 Task: Create a section Gravity Assist and in the section, add a milestone Change Management Implementation in the project BeyondPlan
Action: Mouse moved to (1080, 464)
Screenshot: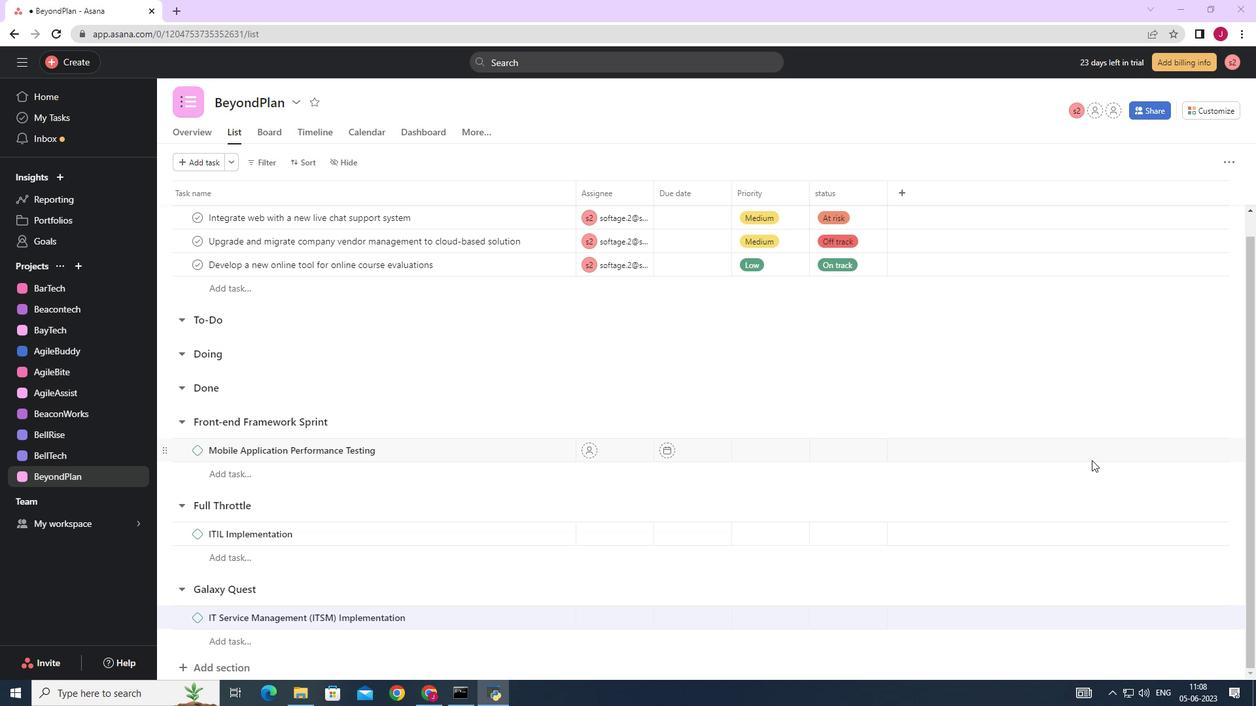 
Action: Mouse scrolled (1080, 464) with delta (0, 0)
Screenshot: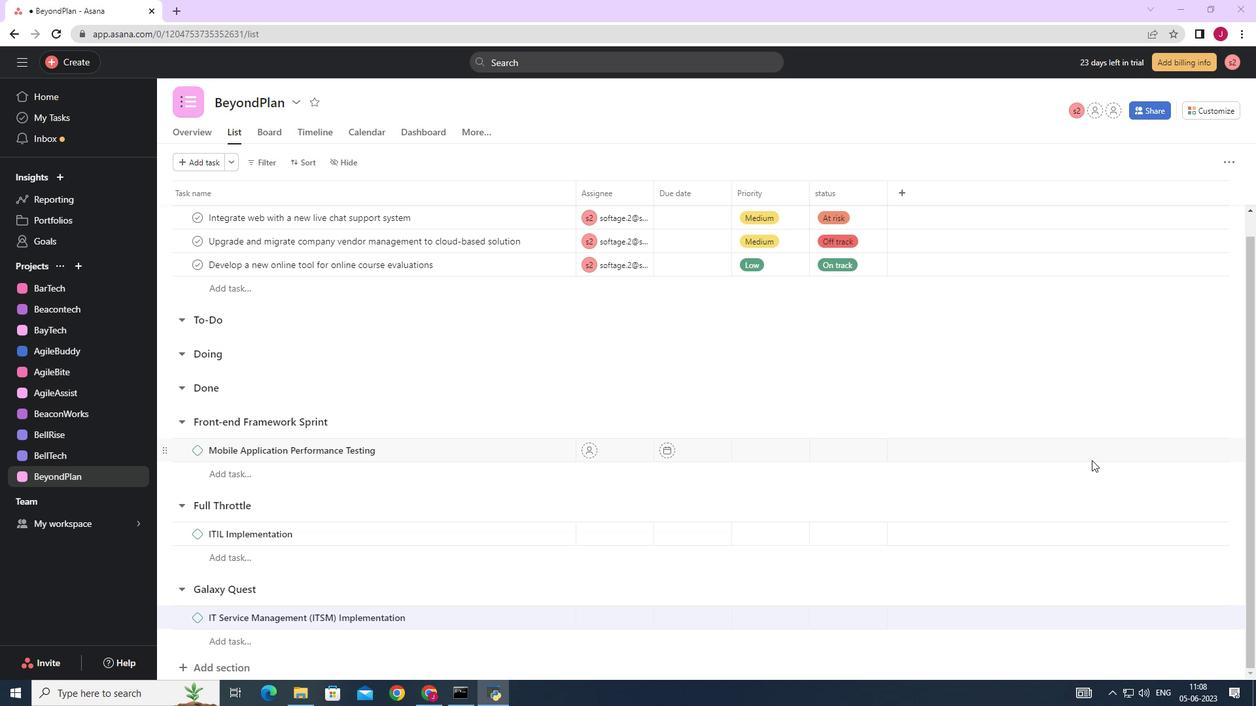 
Action: Mouse moved to (1078, 466)
Screenshot: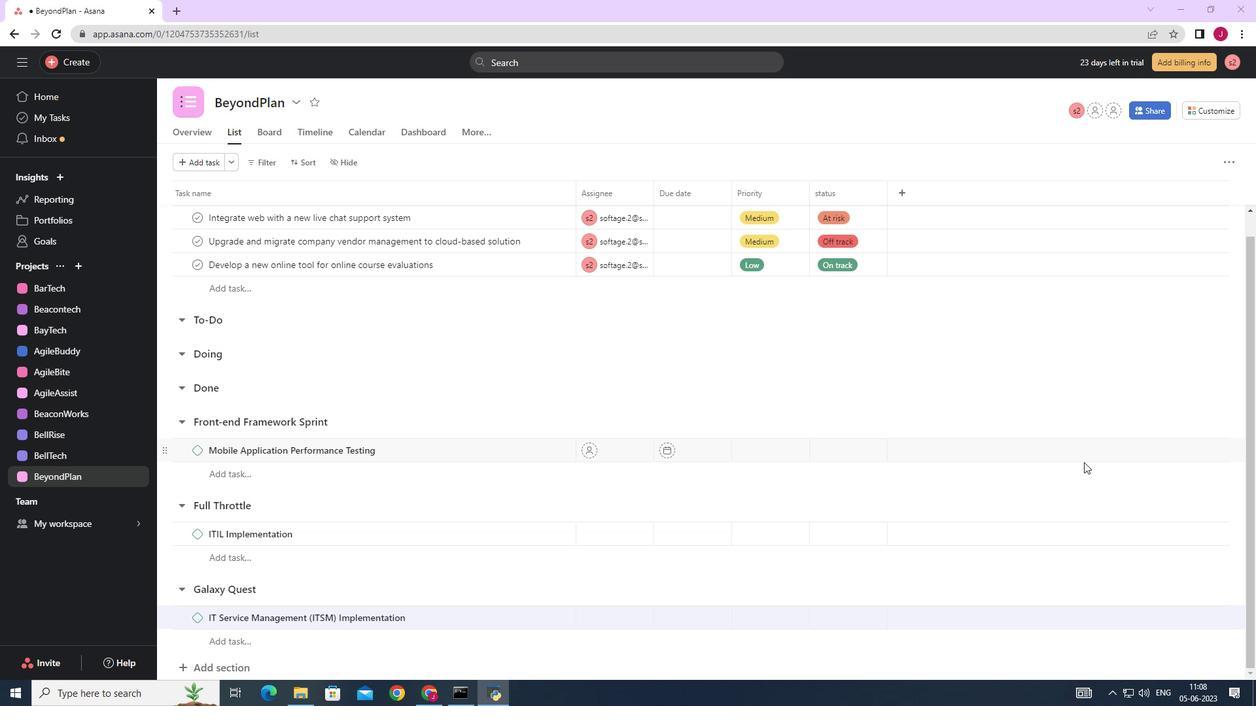 
Action: Mouse scrolled (1078, 466) with delta (0, 0)
Screenshot: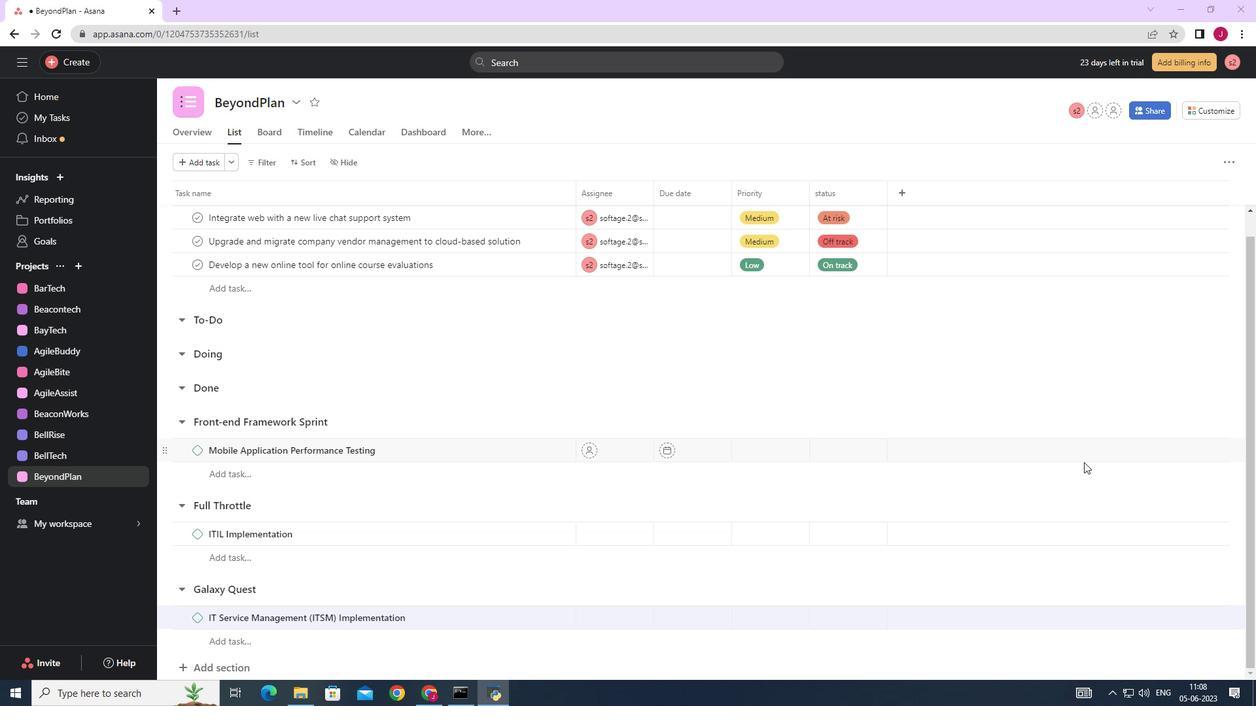 
Action: Mouse moved to (1077, 466)
Screenshot: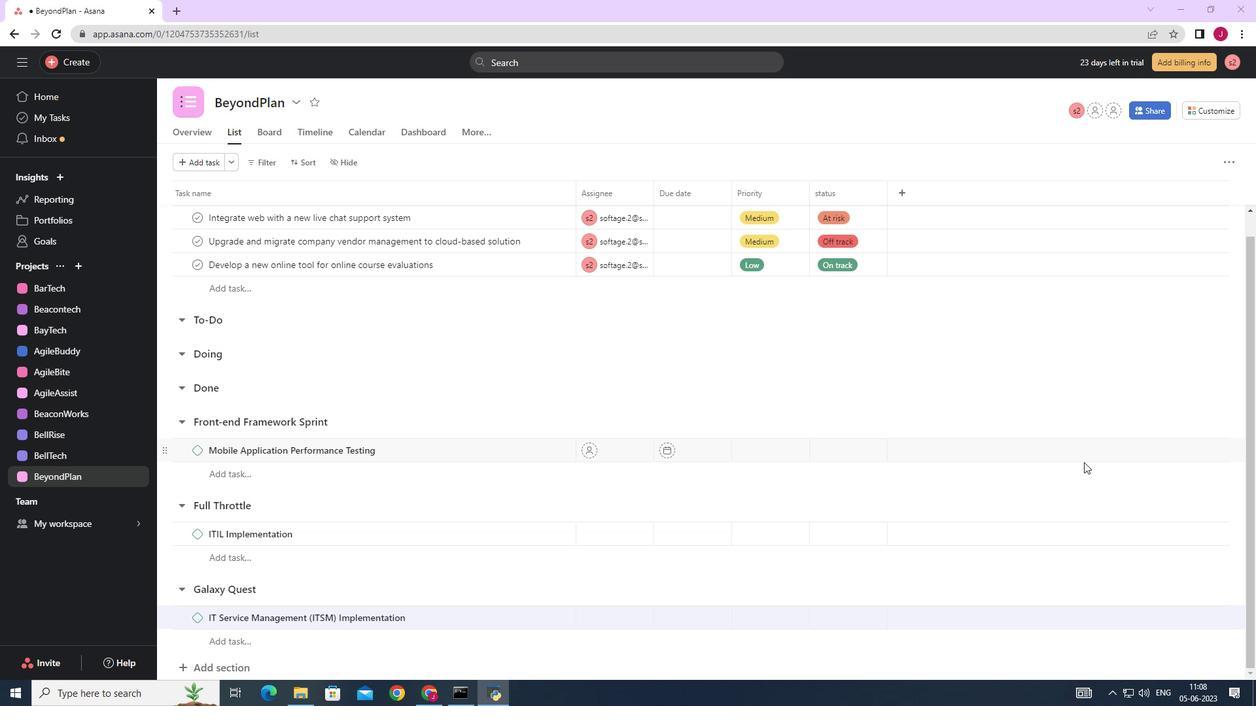 
Action: Mouse scrolled (1077, 466) with delta (0, 0)
Screenshot: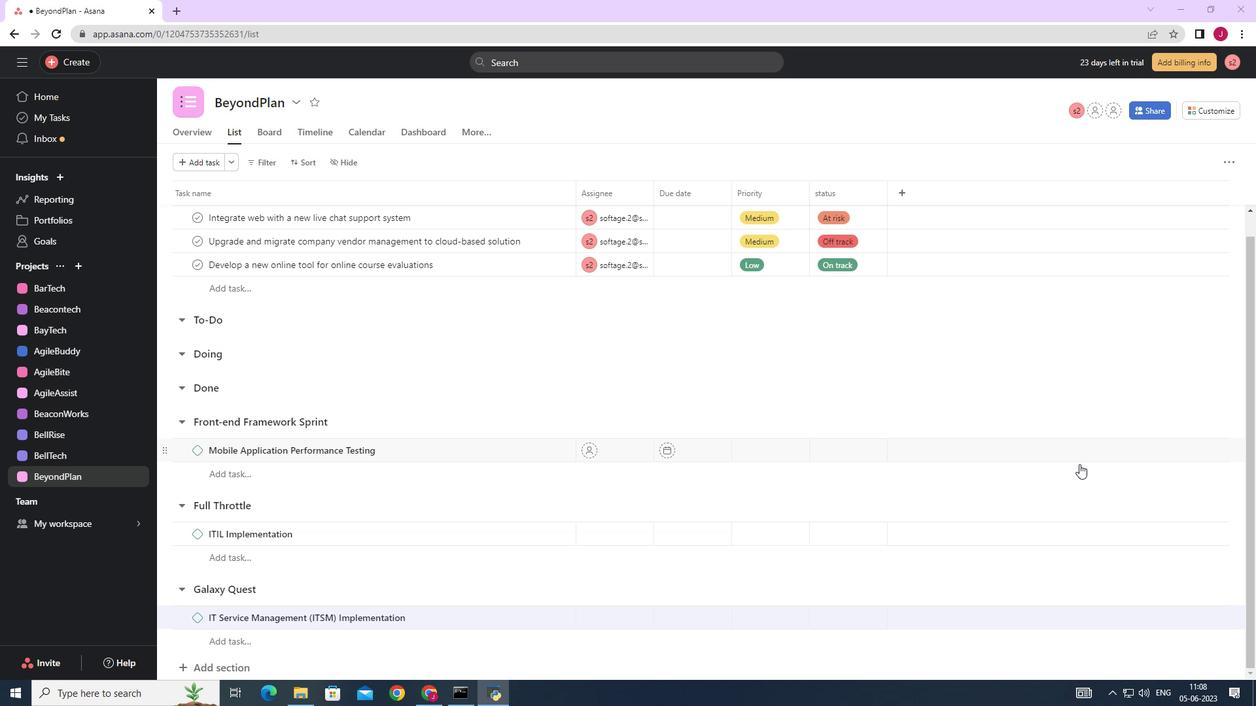 
Action: Mouse moved to (1076, 467)
Screenshot: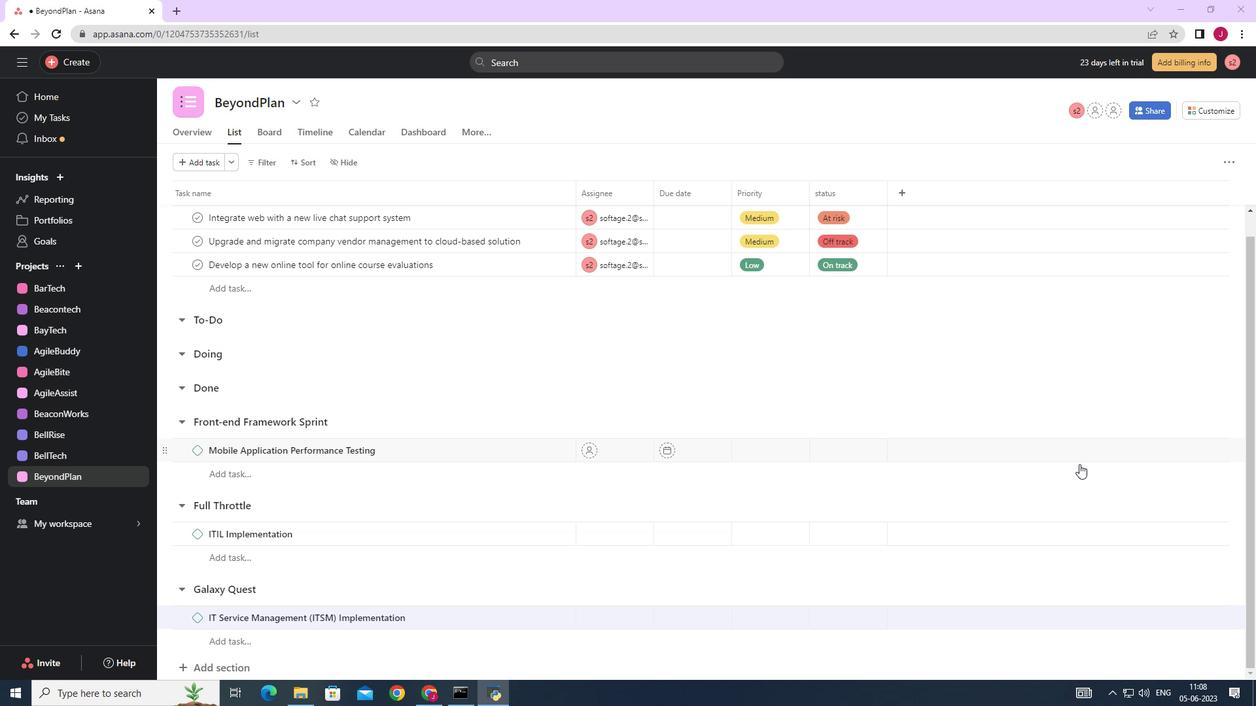 
Action: Mouse scrolled (1076, 466) with delta (0, 0)
Screenshot: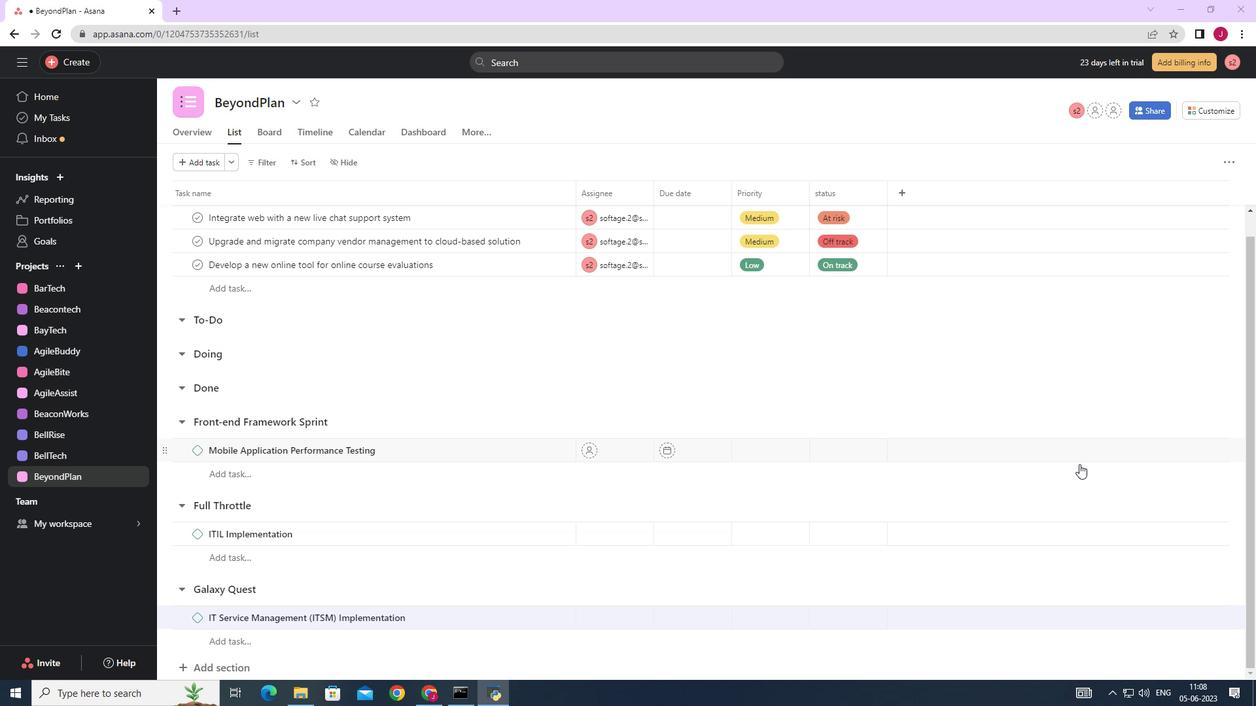 
Action: Mouse moved to (1074, 469)
Screenshot: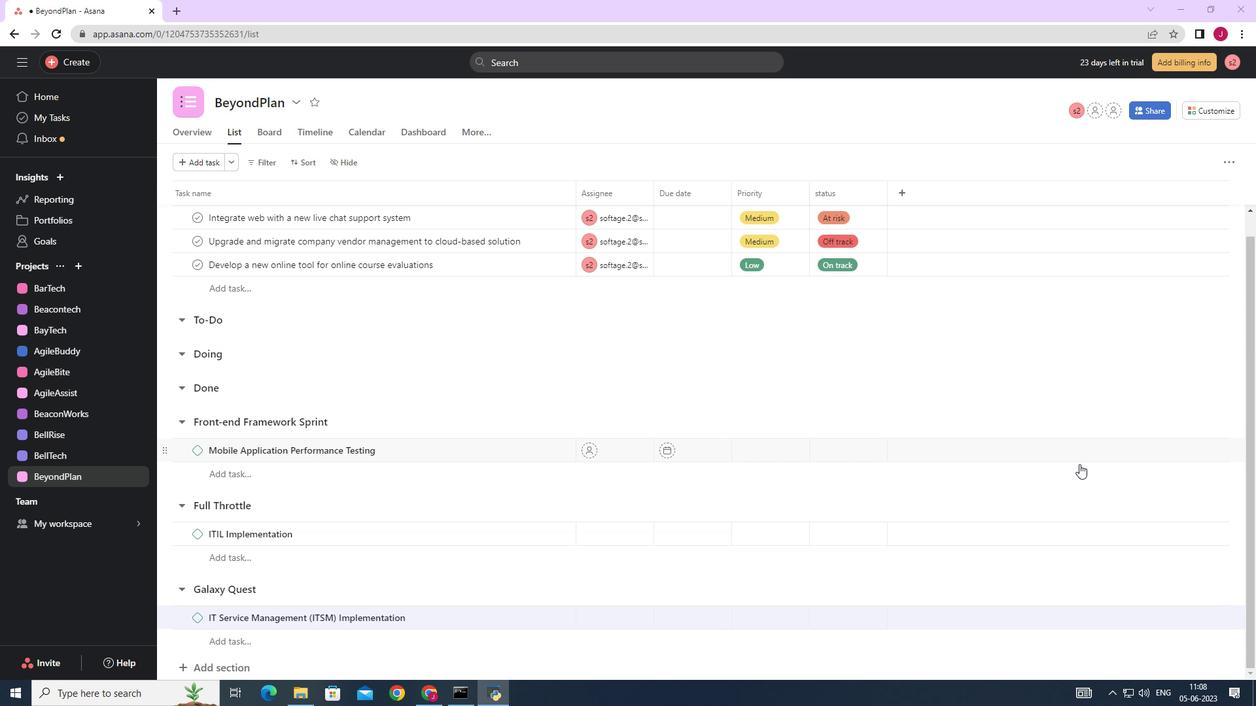 
Action: Mouse scrolled (1074, 469) with delta (0, 0)
Screenshot: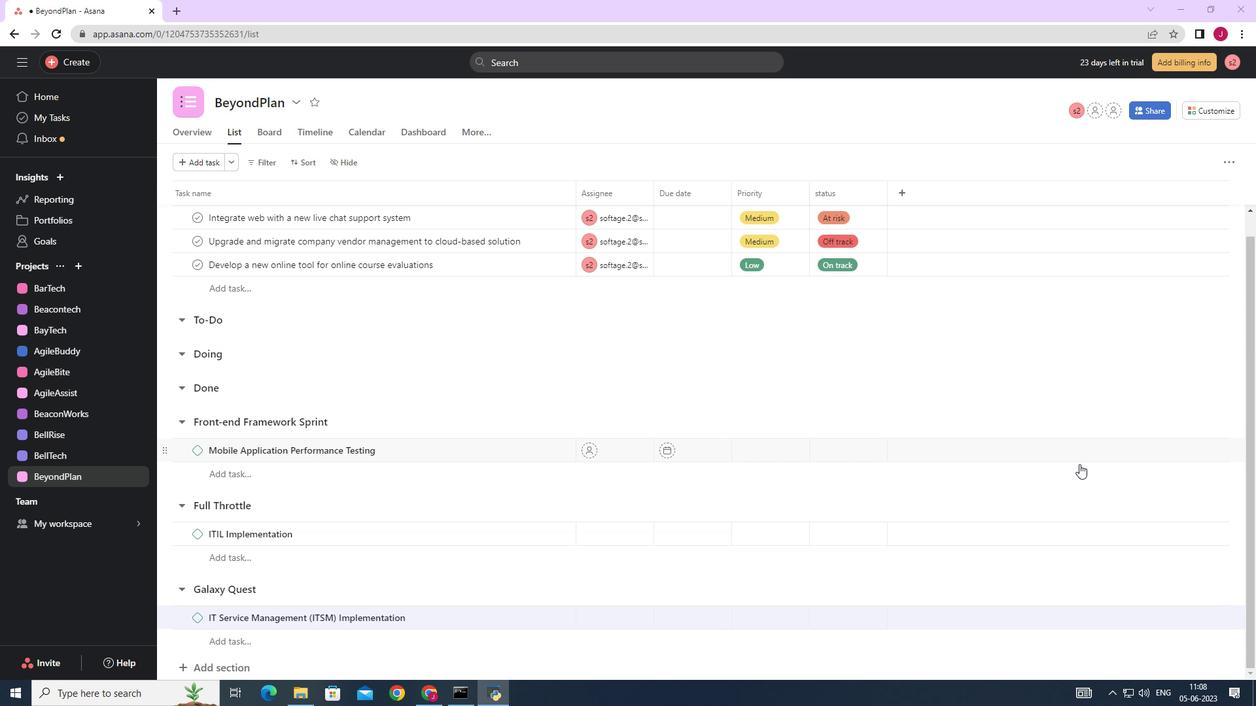 
Action: Mouse moved to (1067, 477)
Screenshot: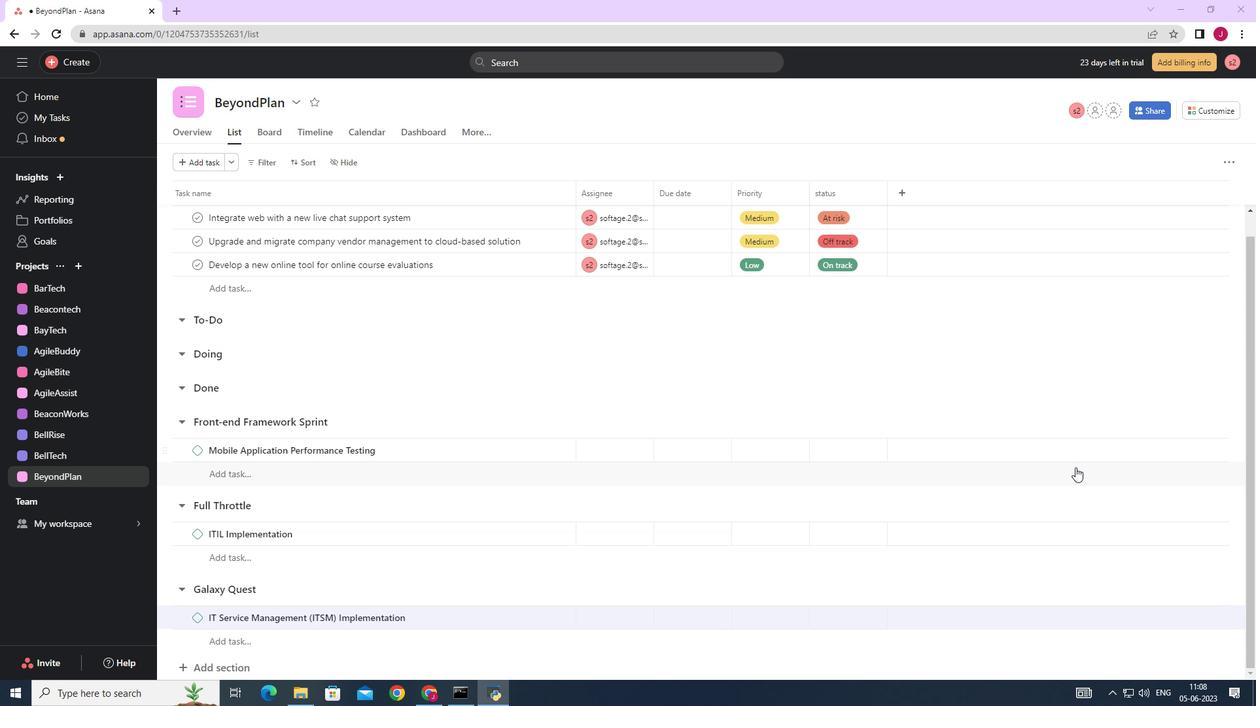 
Action: Mouse scrolled (1067, 476) with delta (0, 0)
Screenshot: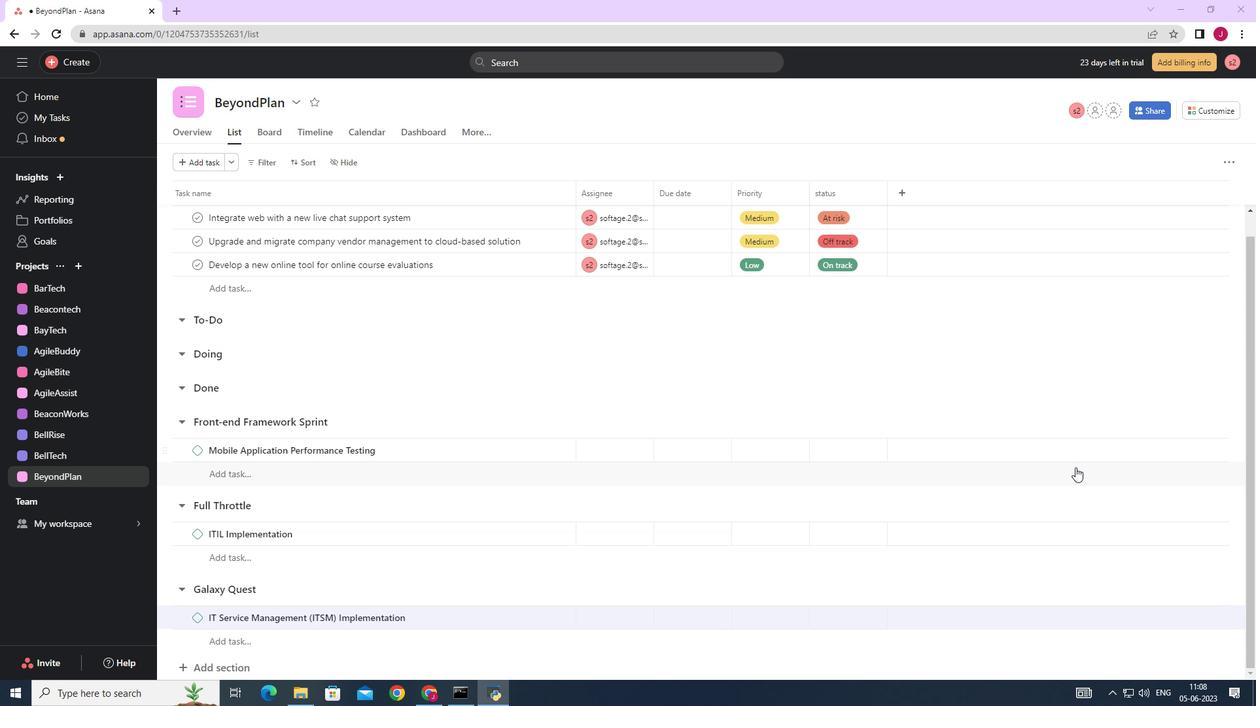 
Action: Mouse moved to (237, 667)
Screenshot: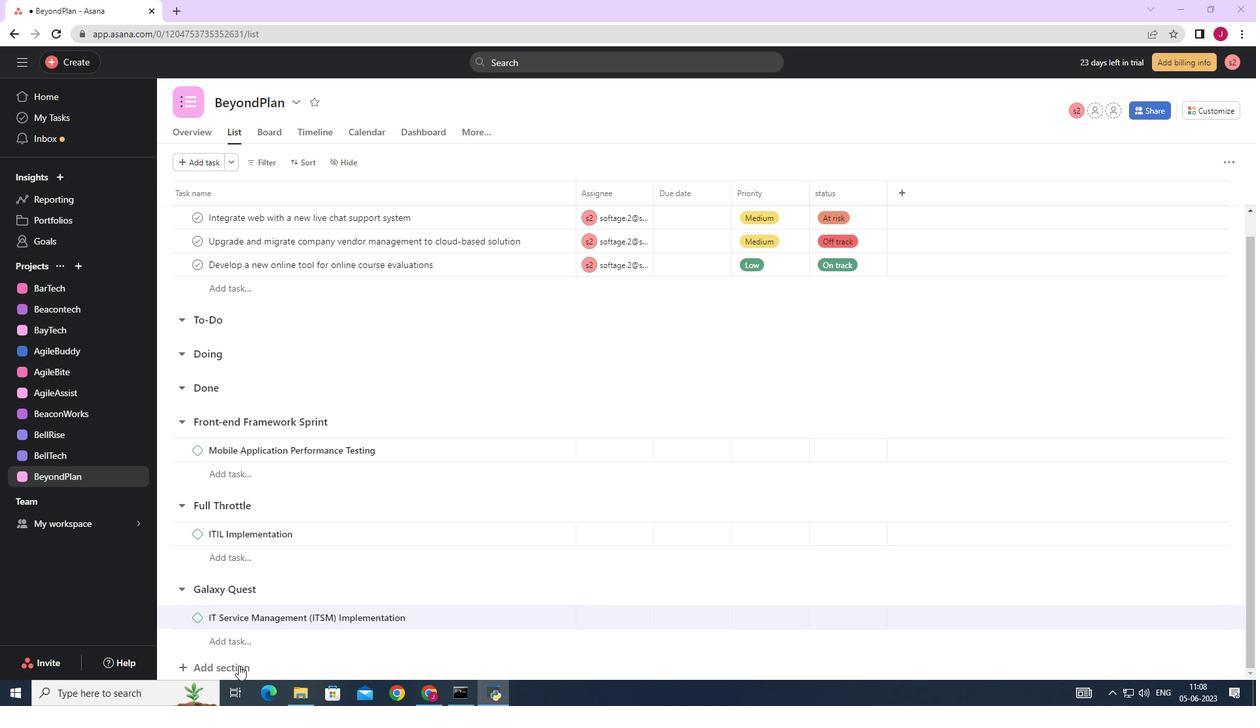 
Action: Mouse pressed left at (237, 667)
Screenshot: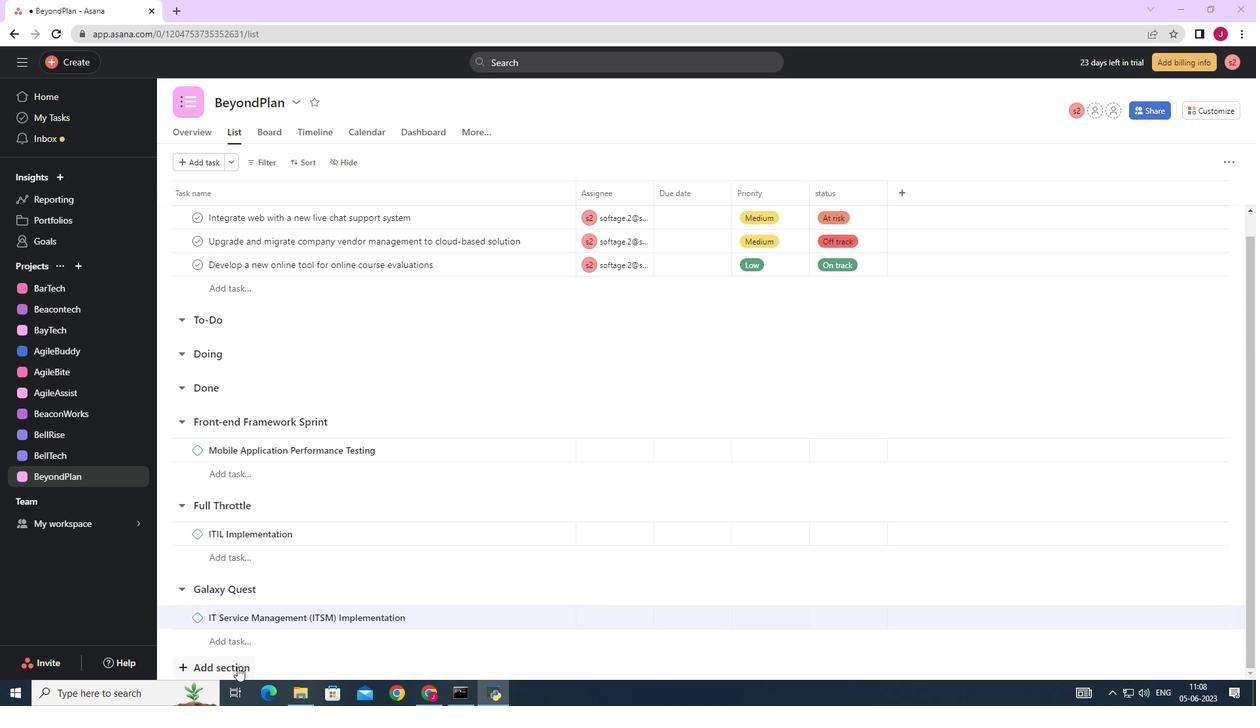 
Action: Mouse moved to (269, 643)
Screenshot: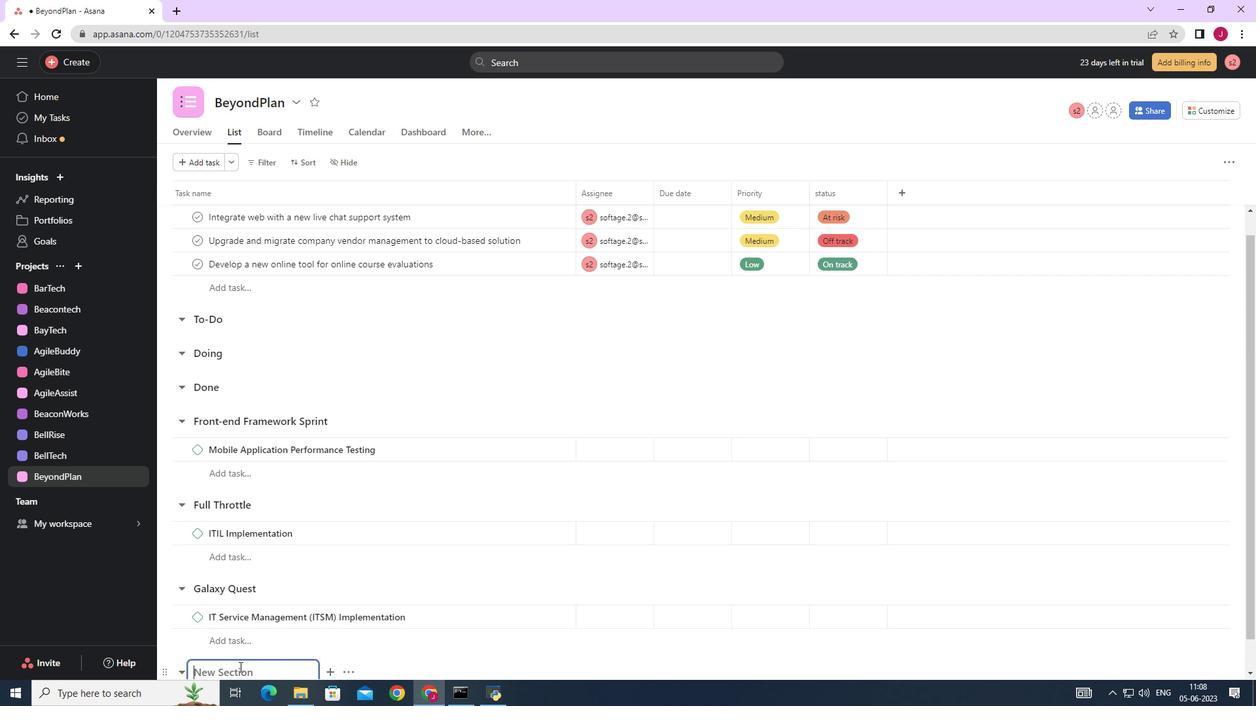 
Action: Mouse scrolled (269, 642) with delta (0, 0)
Screenshot: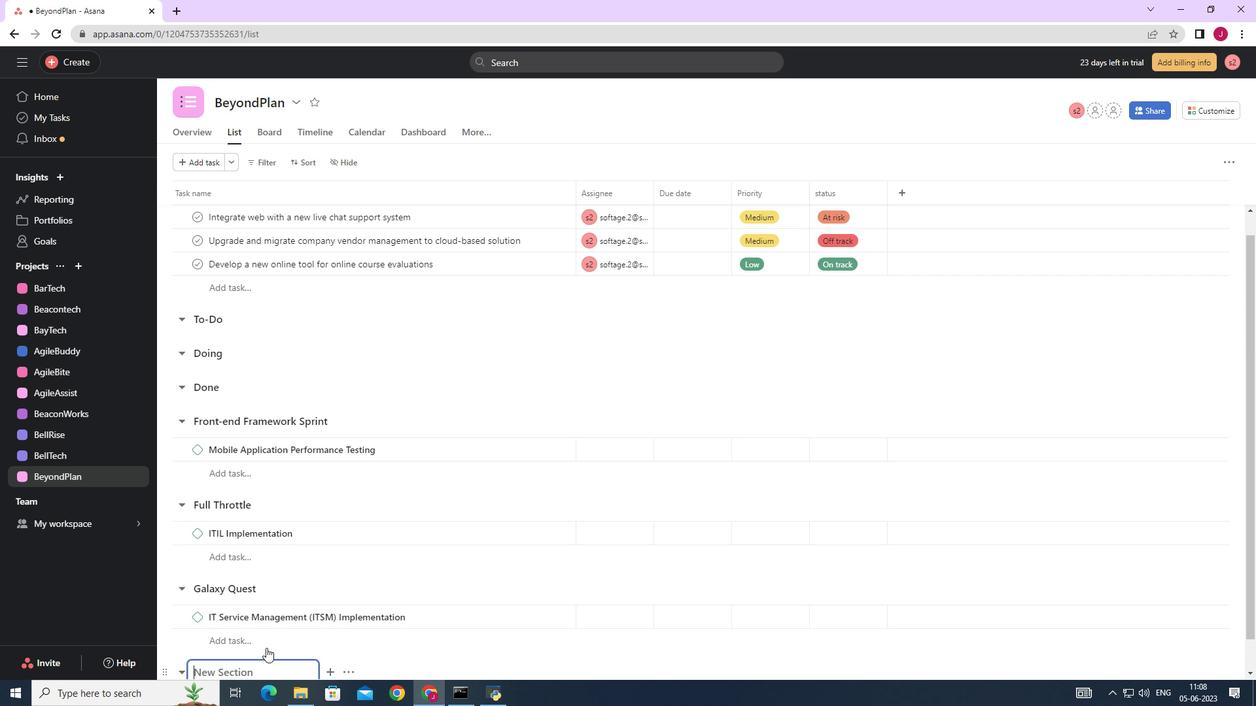 
Action: Mouse scrolled (269, 642) with delta (0, 0)
Screenshot: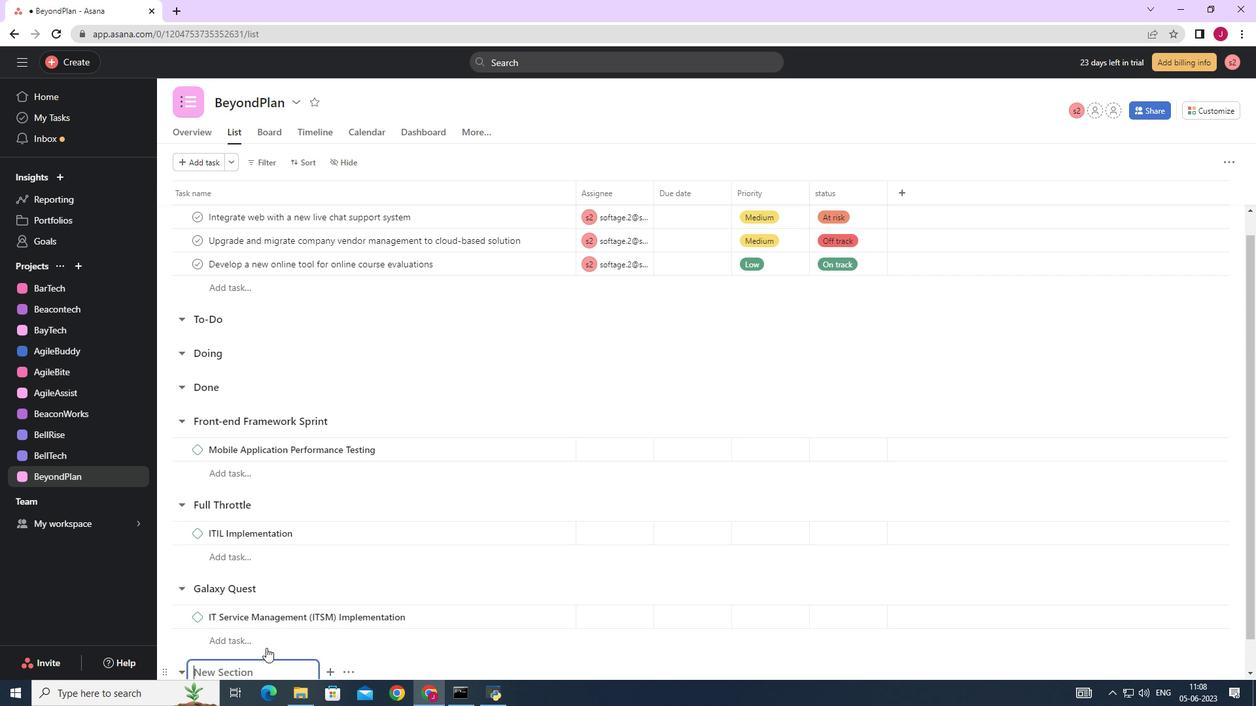 
Action: Mouse scrolled (269, 642) with delta (0, 0)
Screenshot: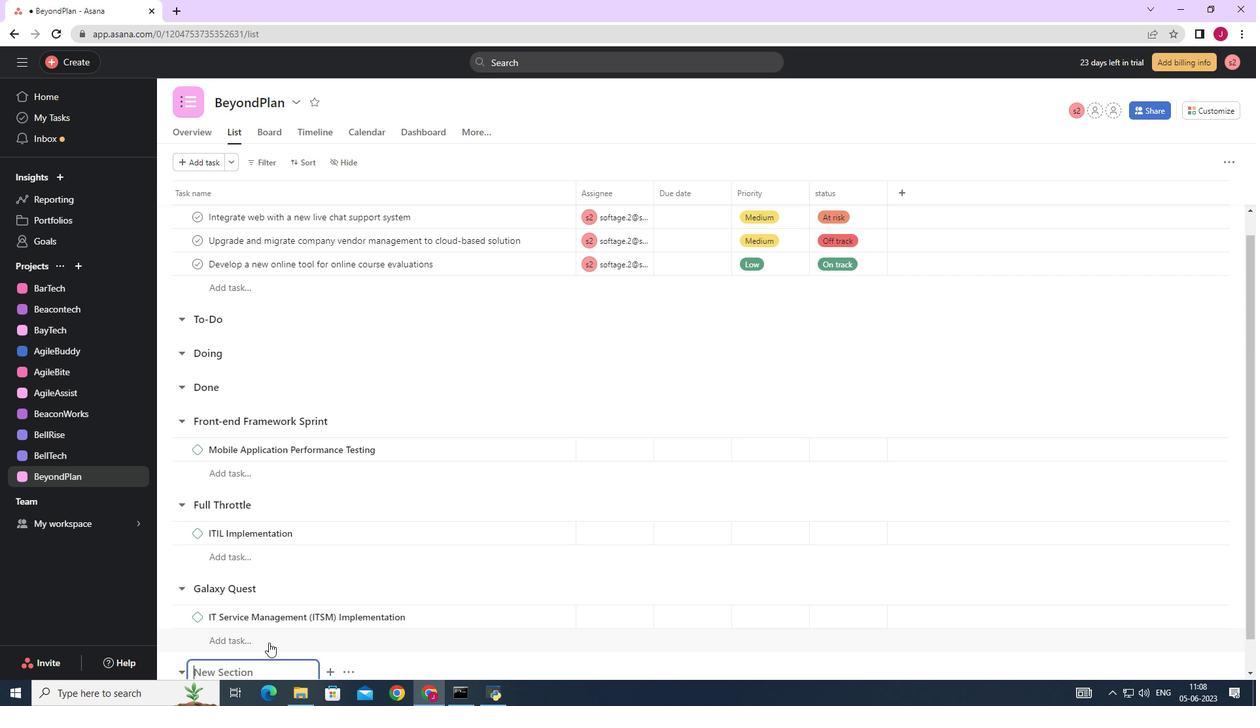 
Action: Mouse scrolled (269, 642) with delta (0, 0)
Screenshot: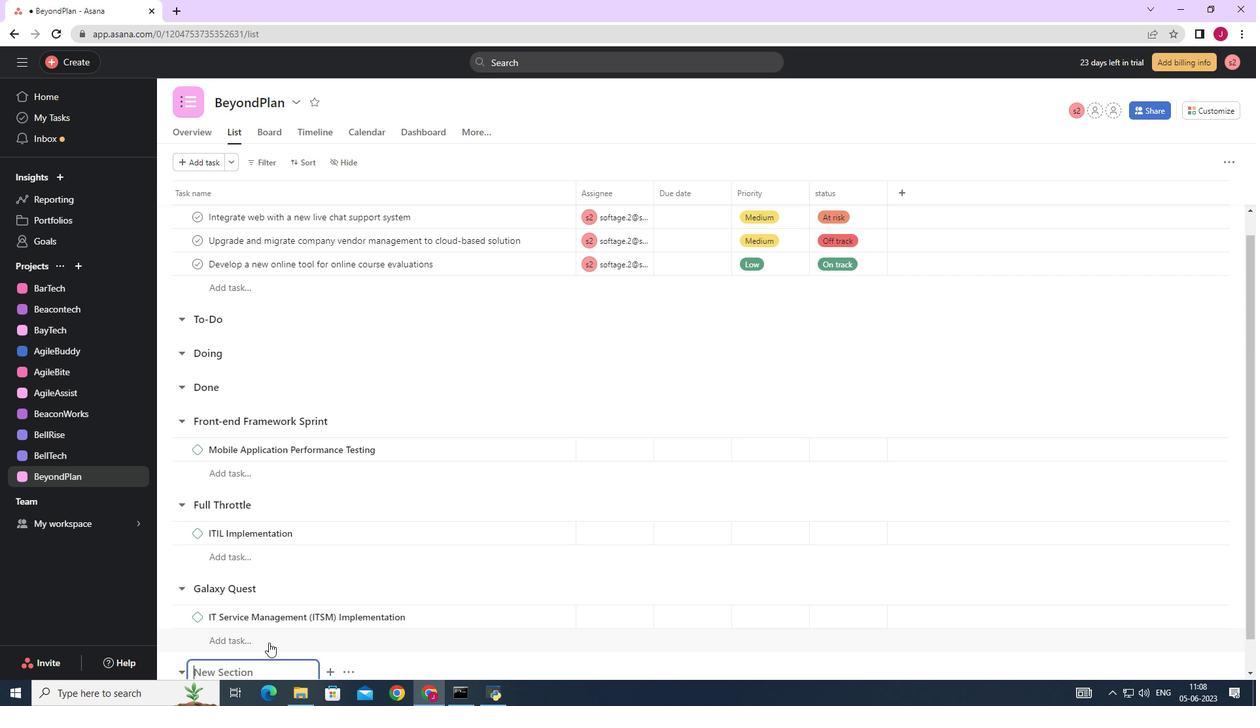 
Action: Mouse scrolled (269, 642) with delta (0, 0)
Screenshot: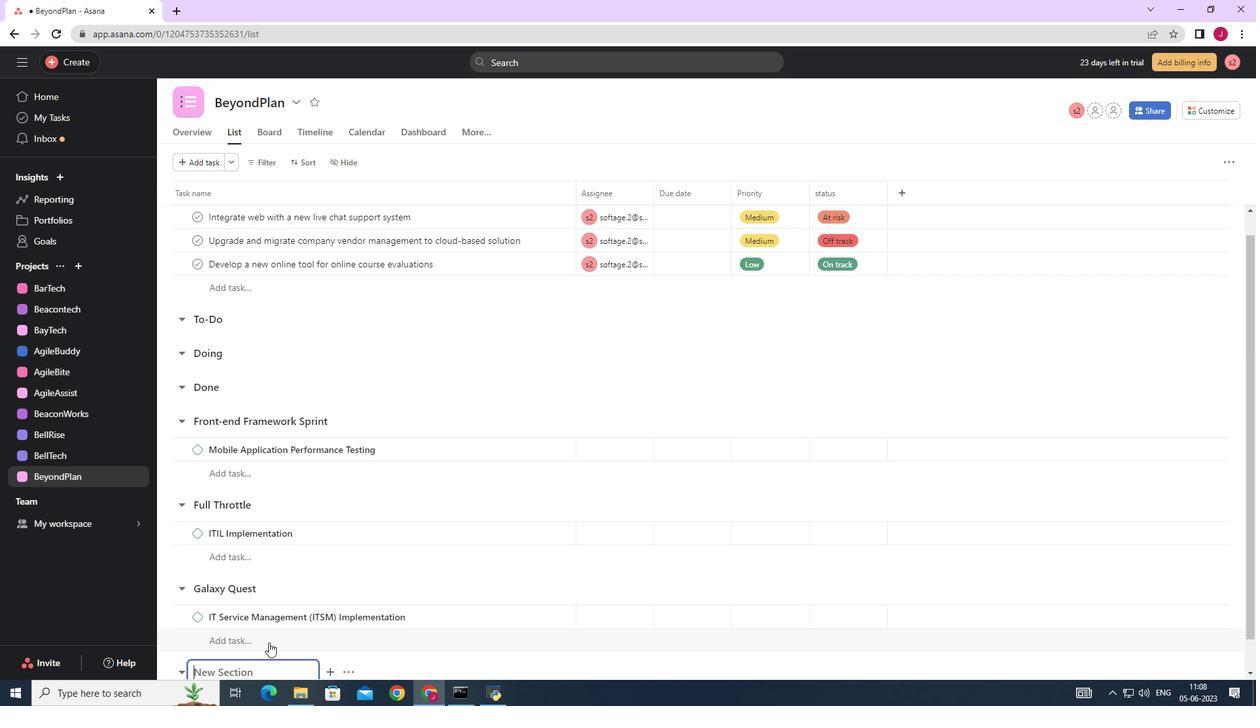 
Action: Mouse moved to (269, 642)
Screenshot: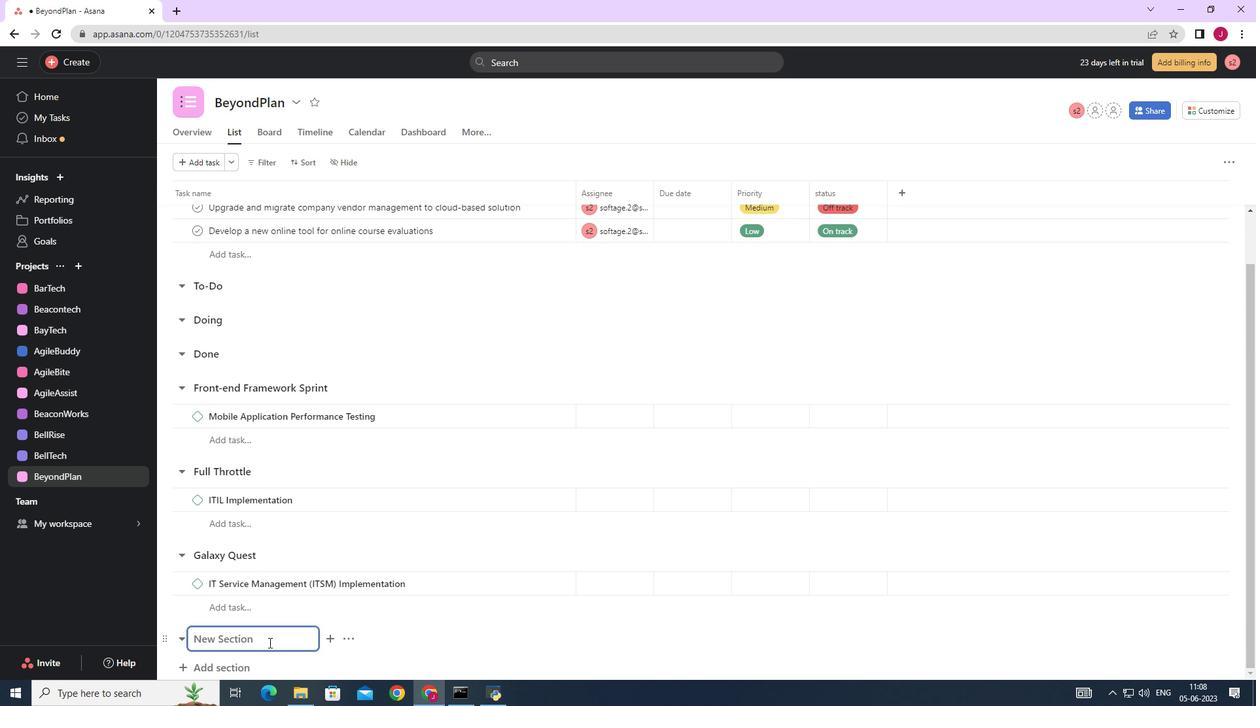 
Action: Mouse pressed left at (269, 642)
Screenshot: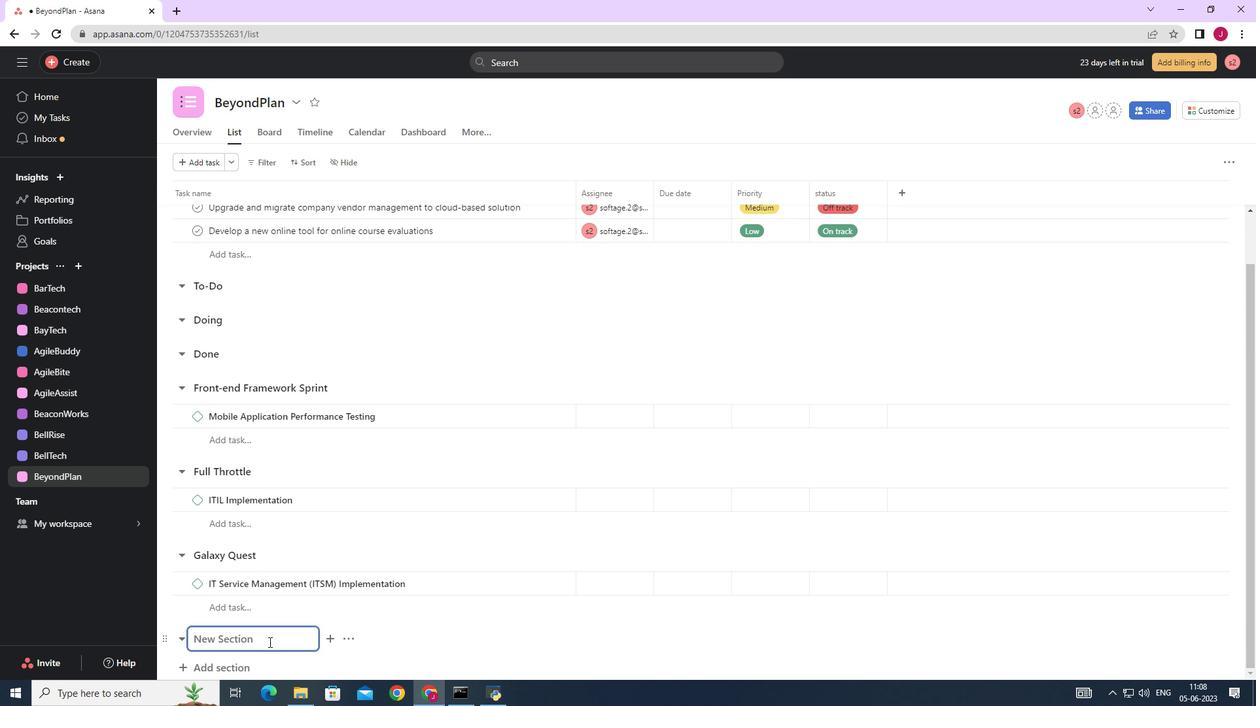 
Action: Key pressed <Key.caps_lock>G<Key.caps_lock>ravity<Key.space><Key.caps_lock>A<Key.caps_lock>ssist<Key.space><Key.enter><Key.caps_lock>C<Key.caps_lock>hange<Key.space><Key.caps_lock>M<Key.caps_lock>anagement<Key.space><Key.caps_lock>I<Key.caps_lock>mplementation
Screenshot: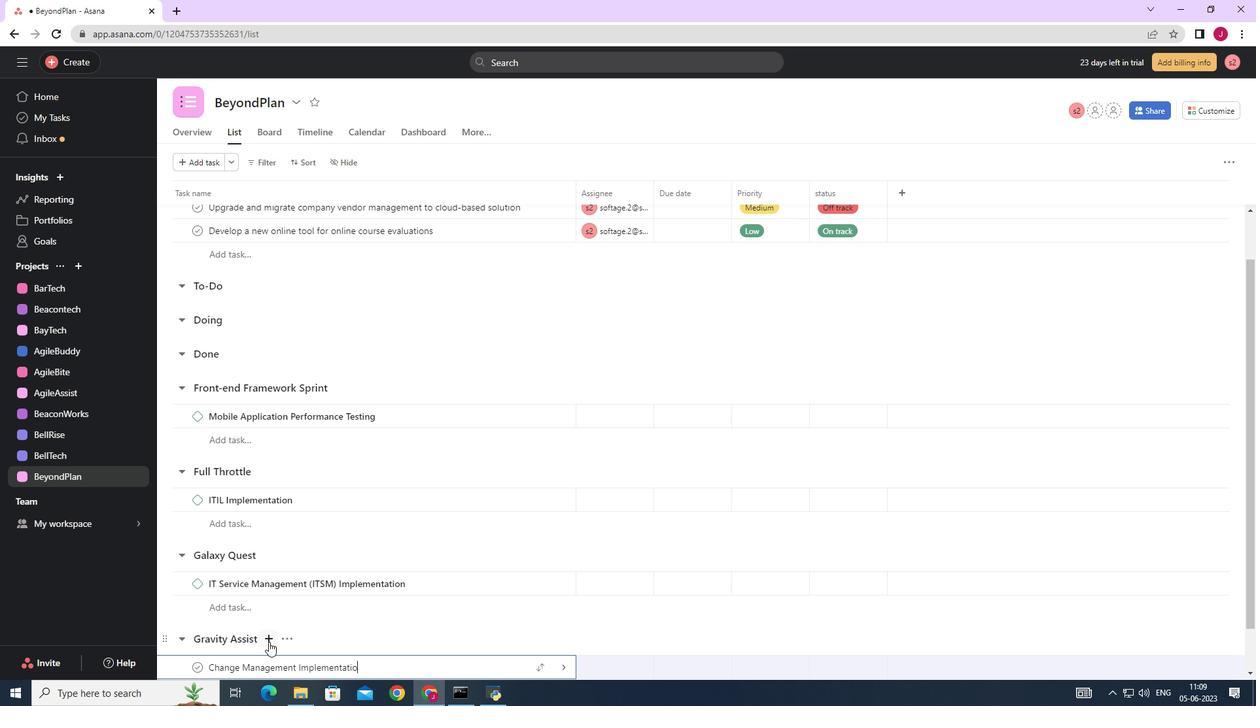 
Action: Mouse moved to (566, 674)
Screenshot: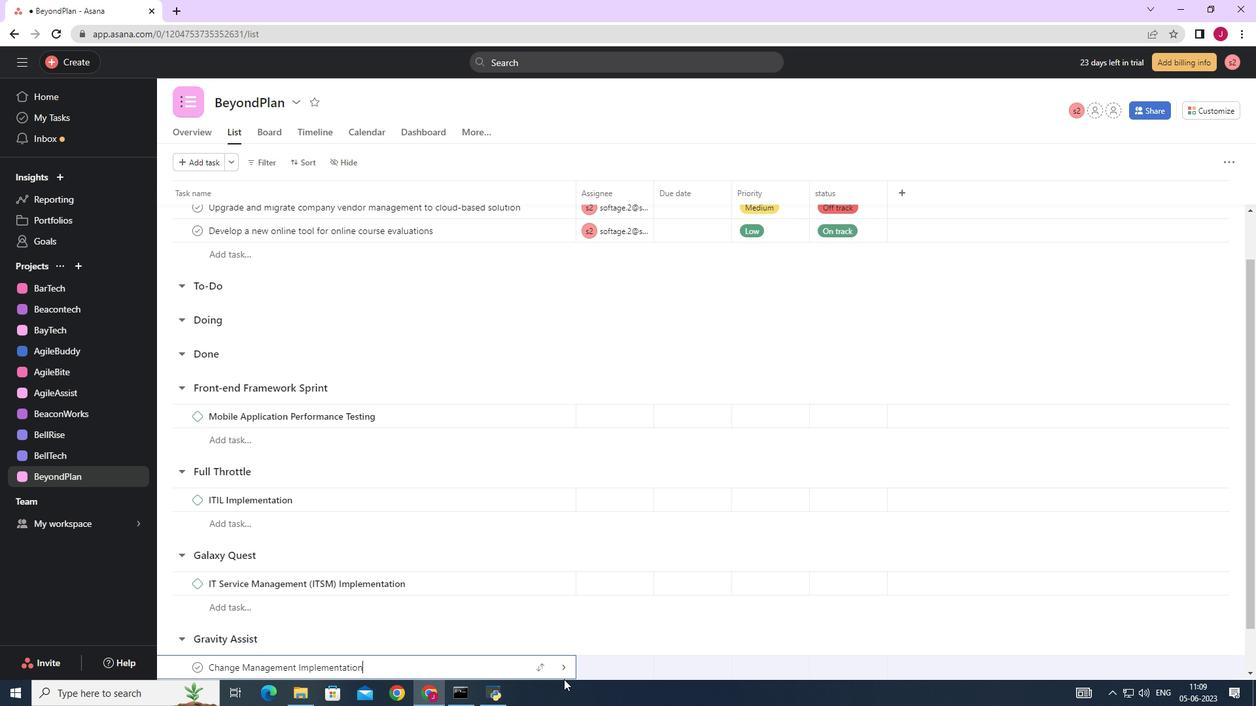 
Action: Mouse pressed left at (566, 674)
Screenshot: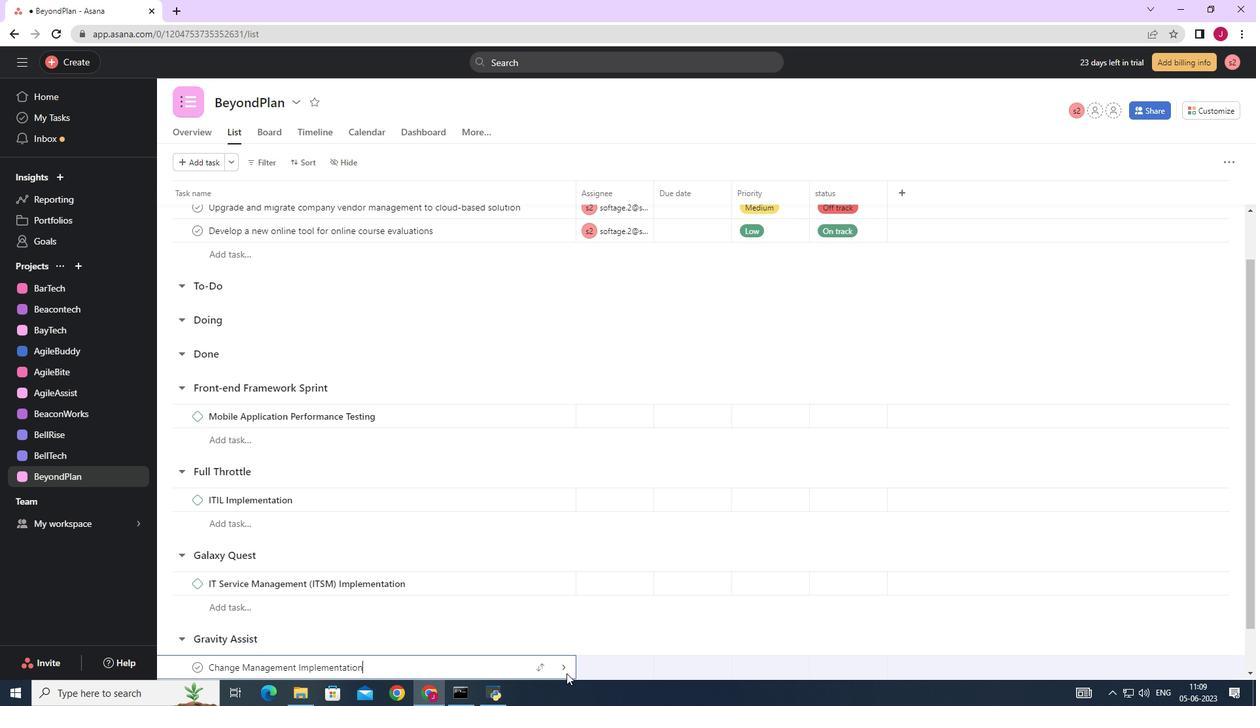 
Action: Mouse moved to (487, 644)
Screenshot: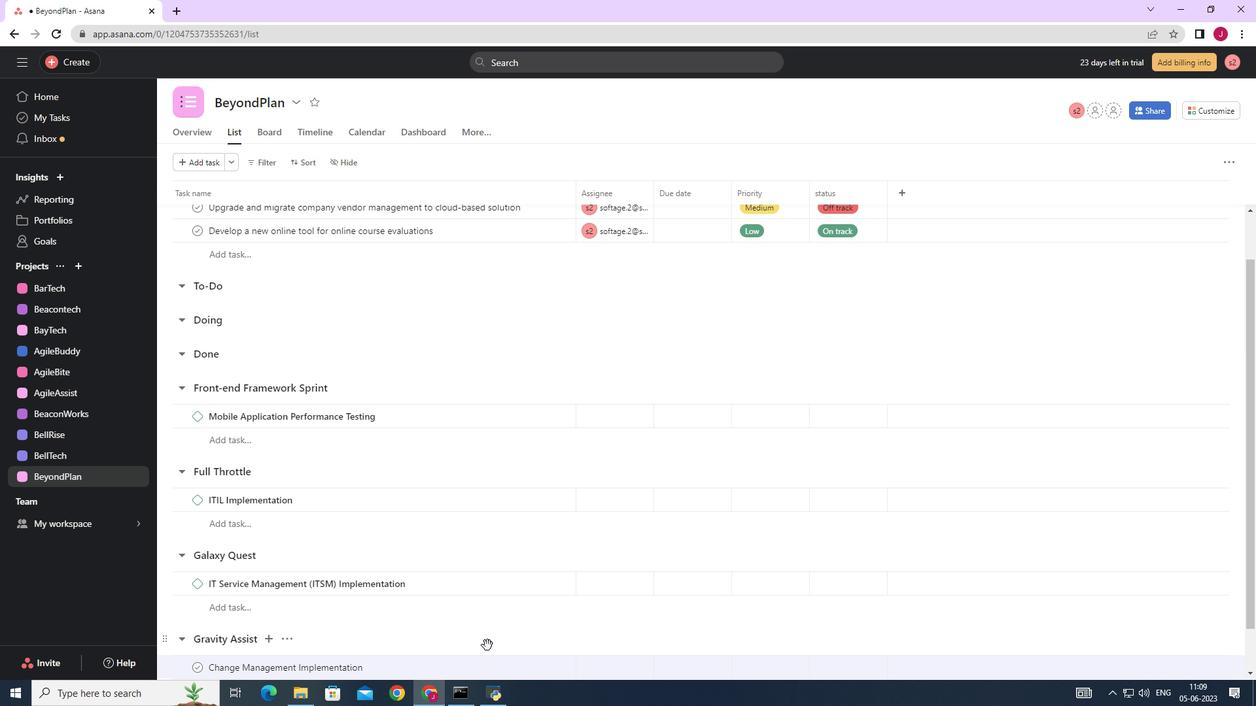 
Action: Mouse scrolled (487, 643) with delta (0, 0)
Screenshot: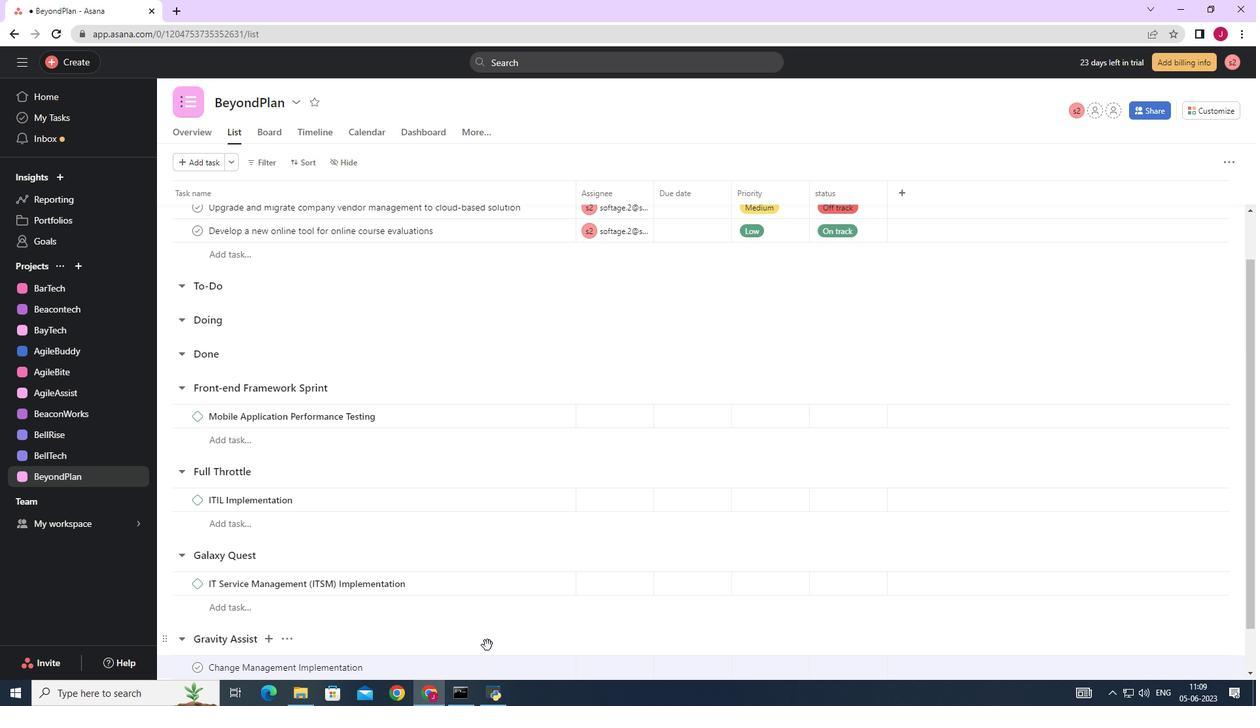 
Action: Mouse scrolled (487, 643) with delta (0, 0)
Screenshot: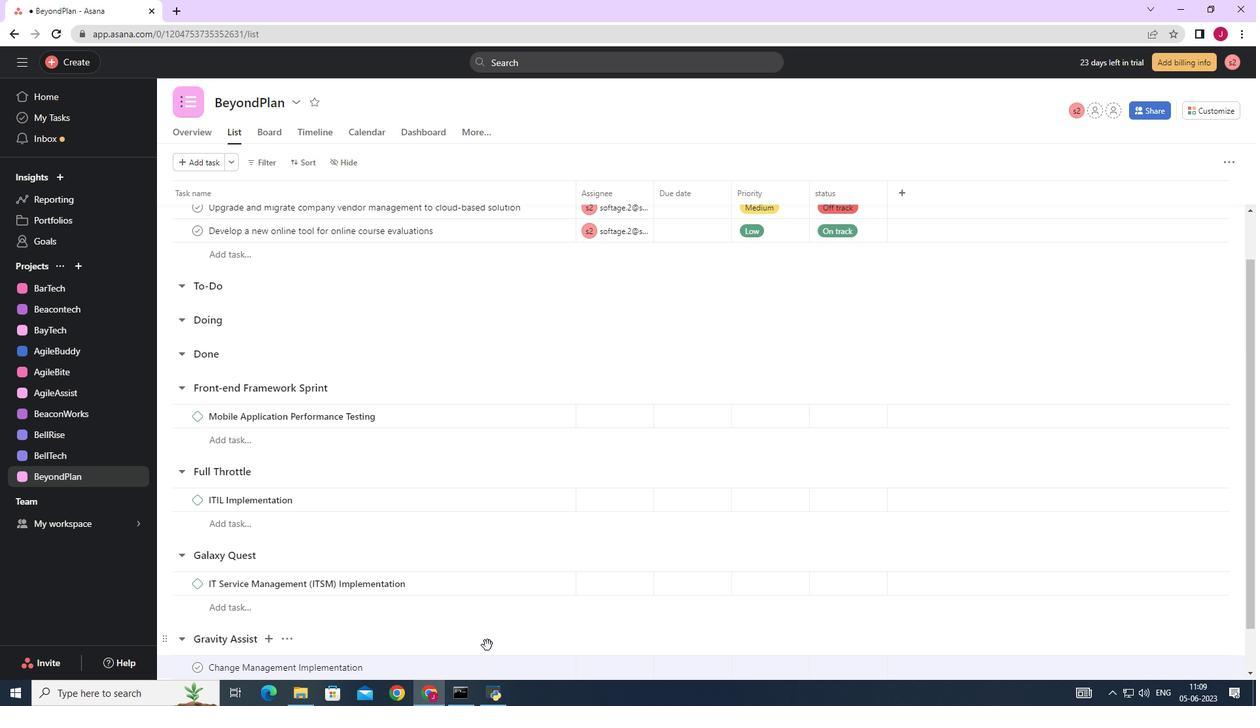 
Action: Mouse moved to (487, 643)
Screenshot: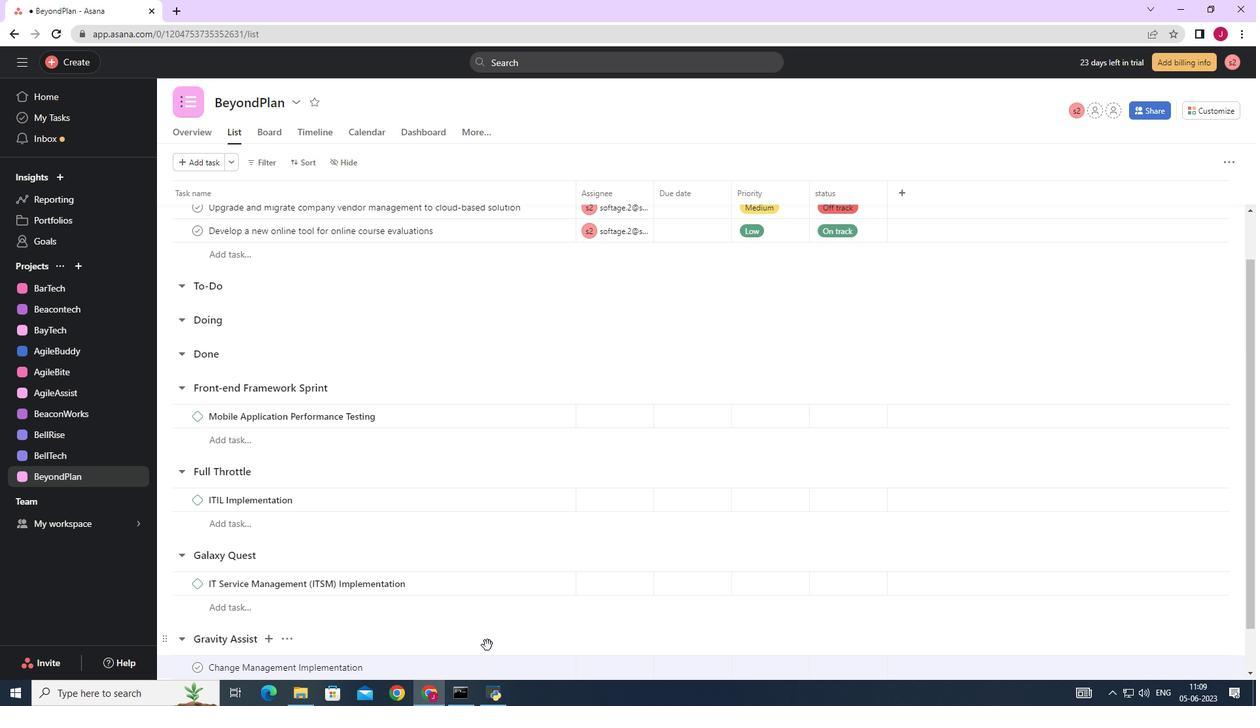 
Action: Mouse scrolled (487, 642) with delta (0, 0)
Screenshot: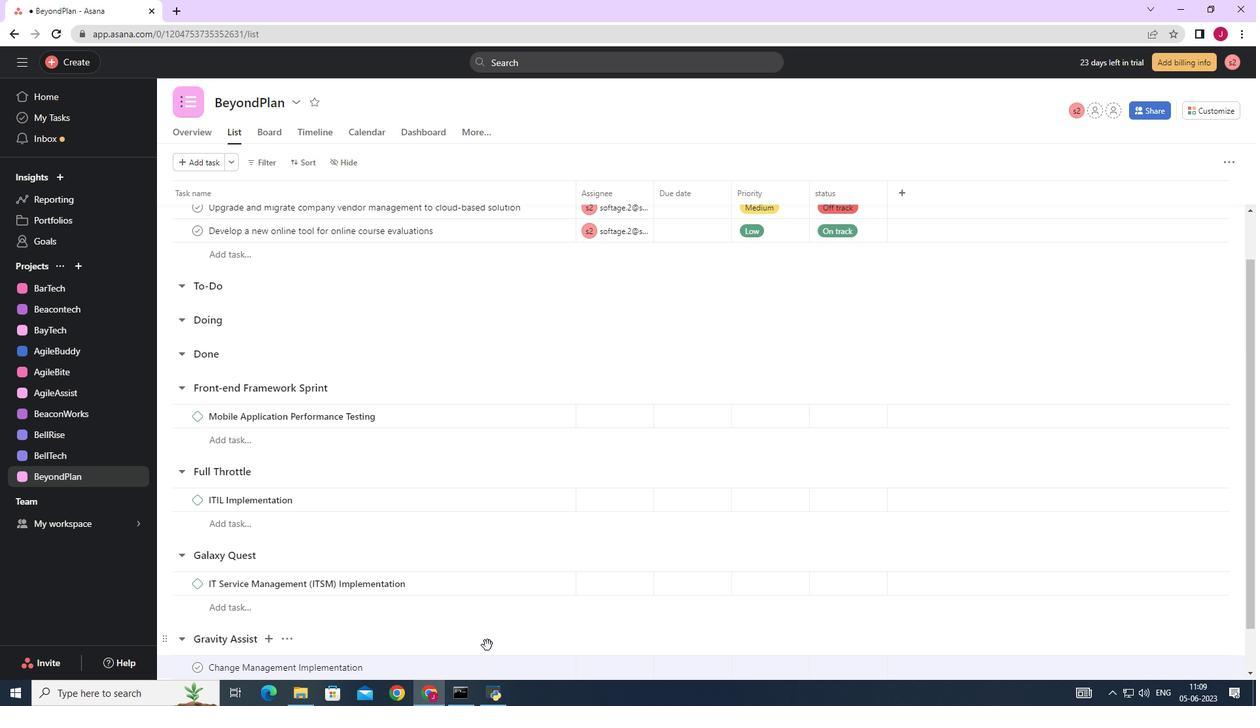 
Action: Mouse scrolled (487, 642) with delta (0, 0)
Screenshot: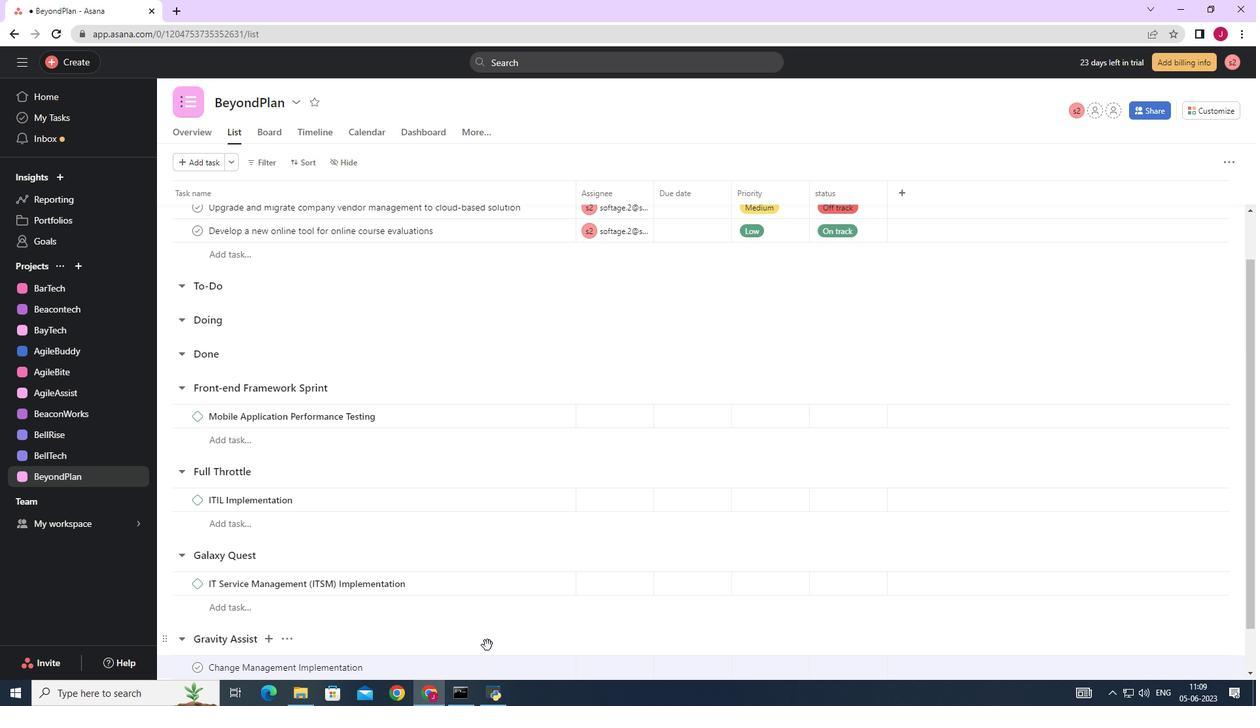 
Action: Mouse moved to (487, 642)
Screenshot: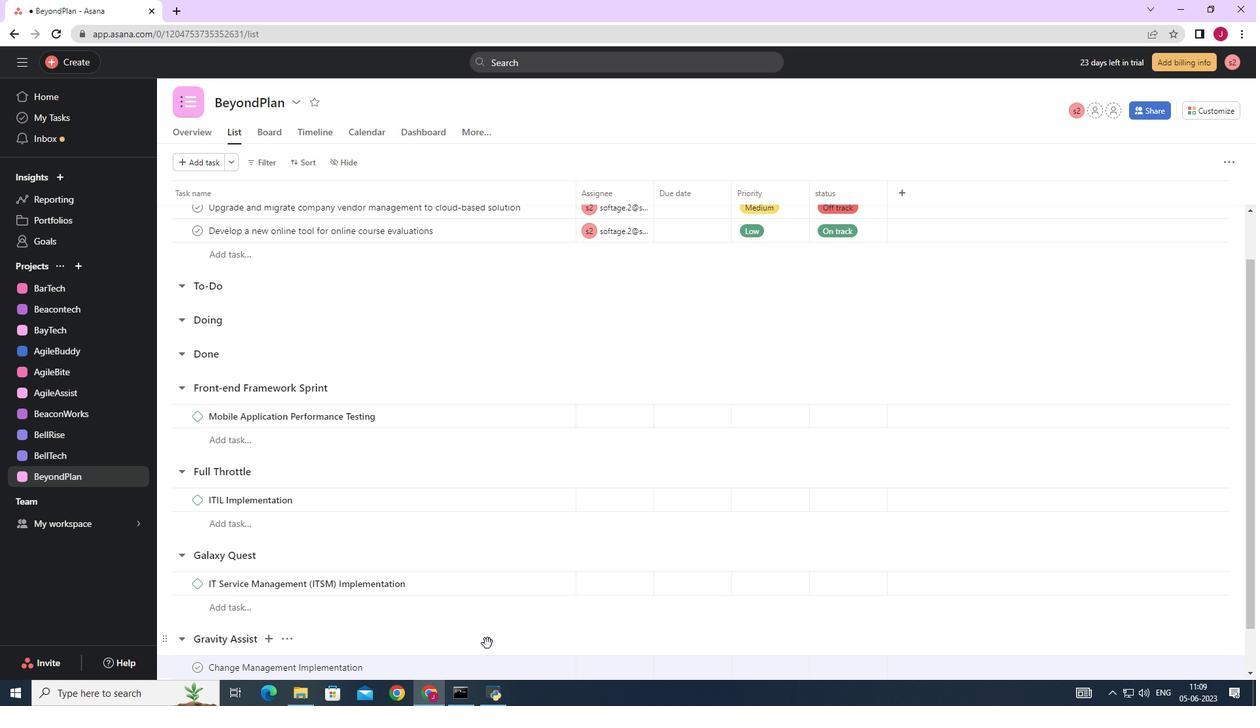 
Action: Mouse scrolled (487, 642) with delta (0, 0)
Screenshot: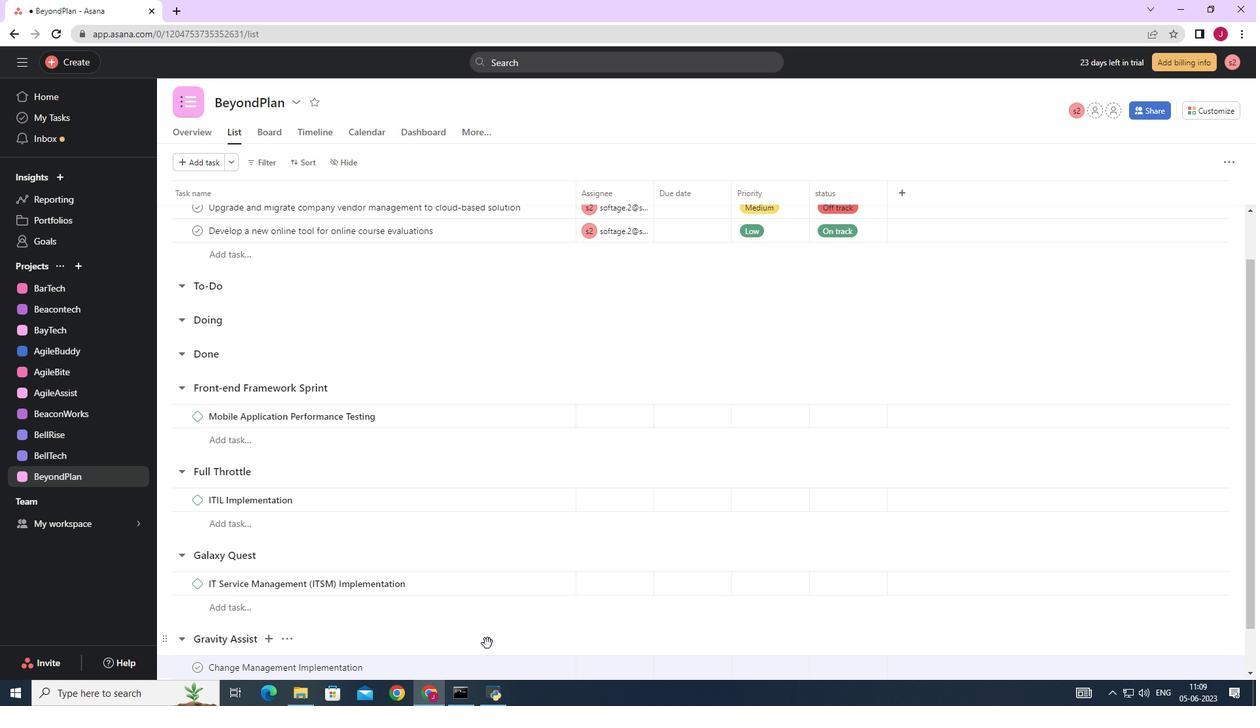 
Action: Mouse moved to (474, 615)
Screenshot: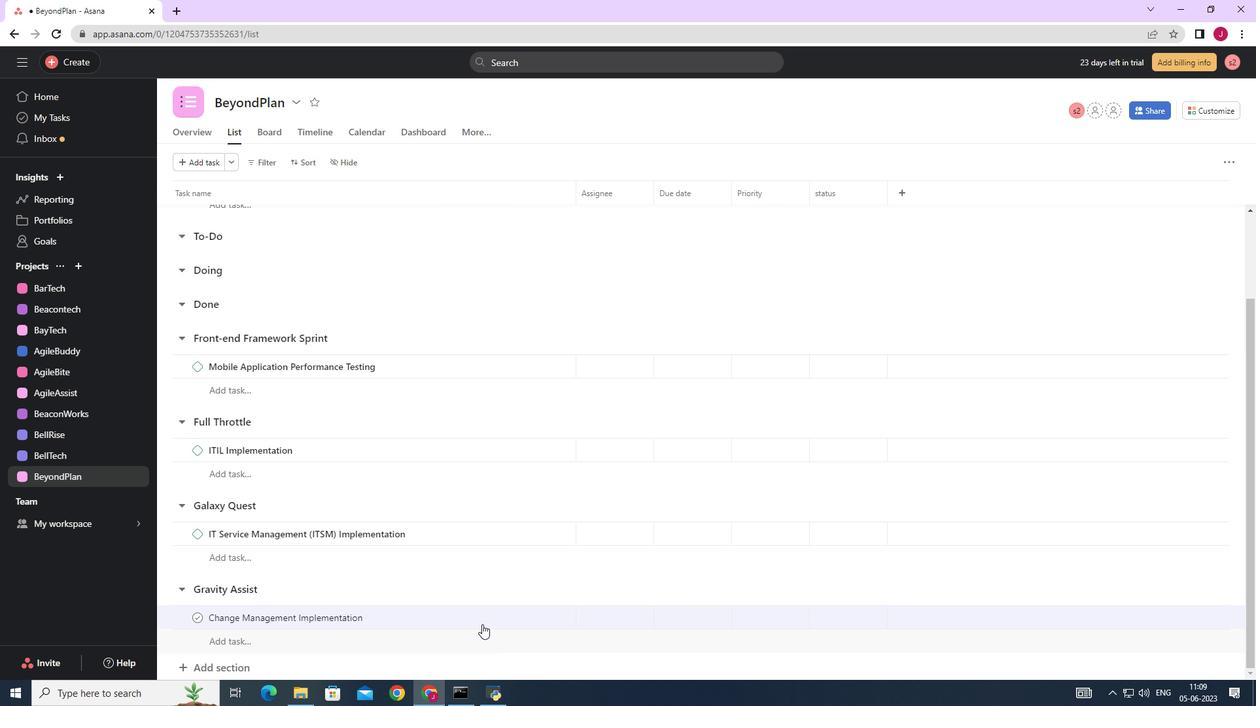 
Action: Mouse pressed left at (474, 615)
Screenshot: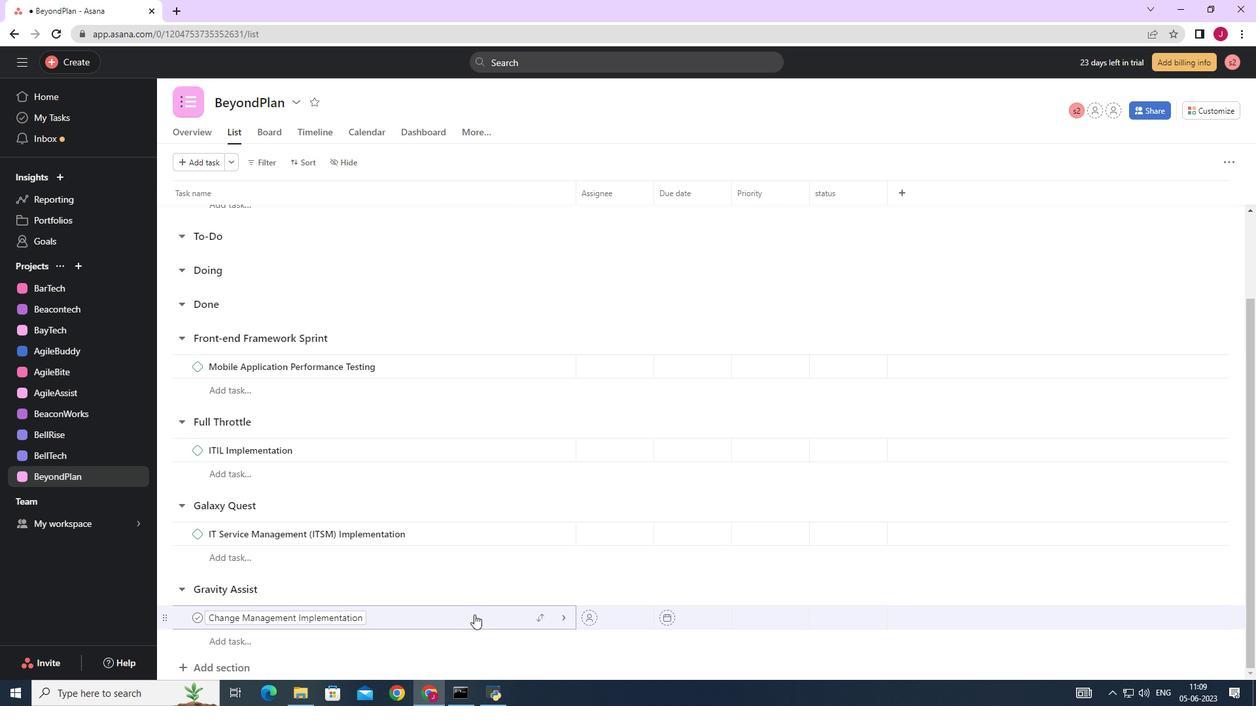 
Action: Mouse moved to (1214, 161)
Screenshot: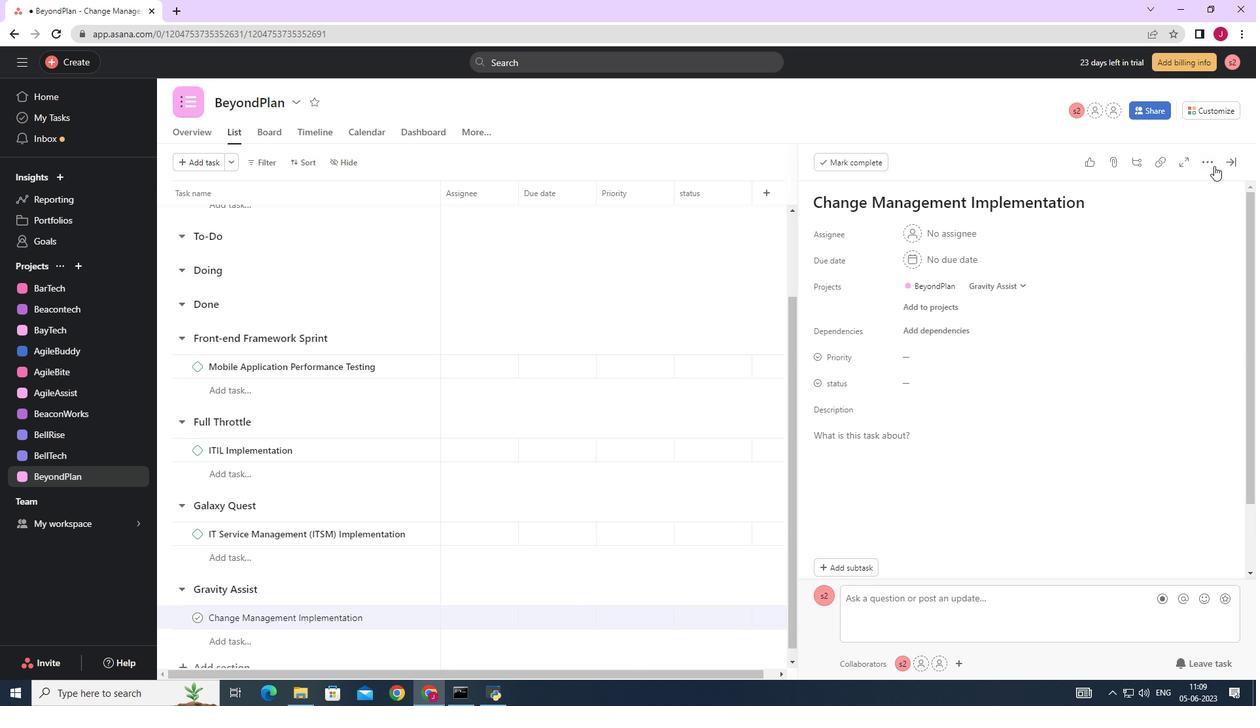 
Action: Mouse pressed left at (1214, 161)
Screenshot: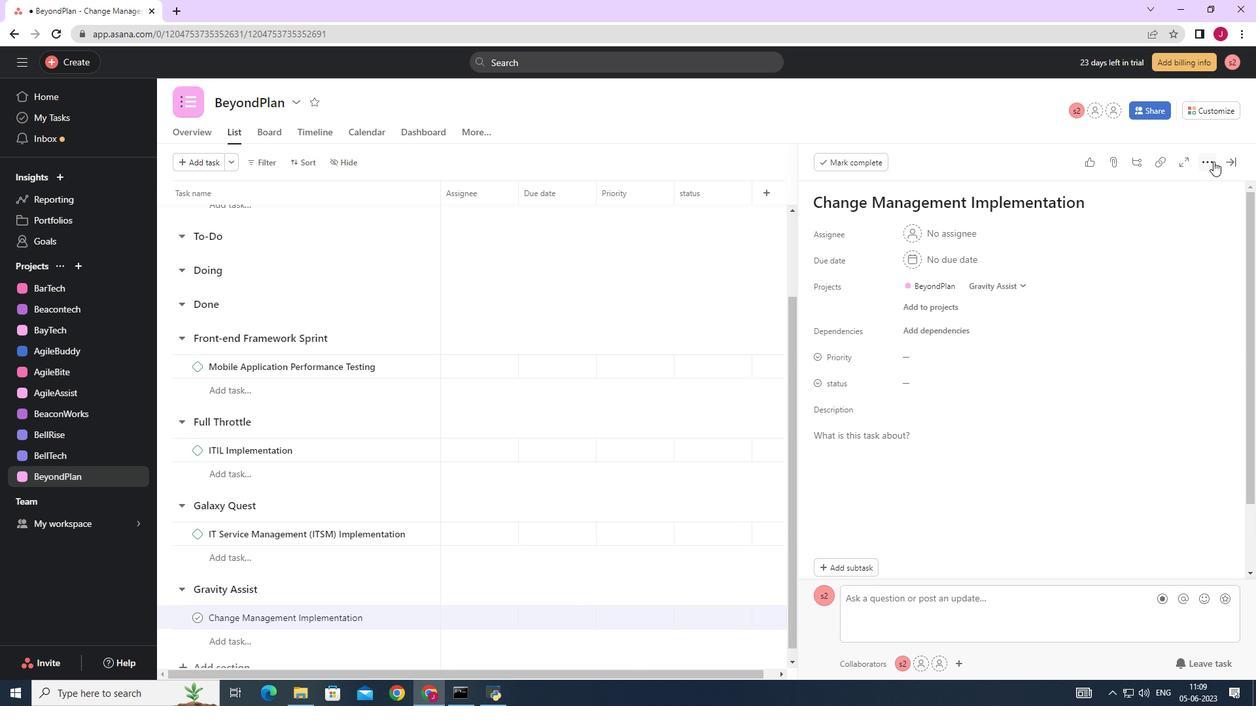 
Action: Mouse moved to (1098, 213)
Screenshot: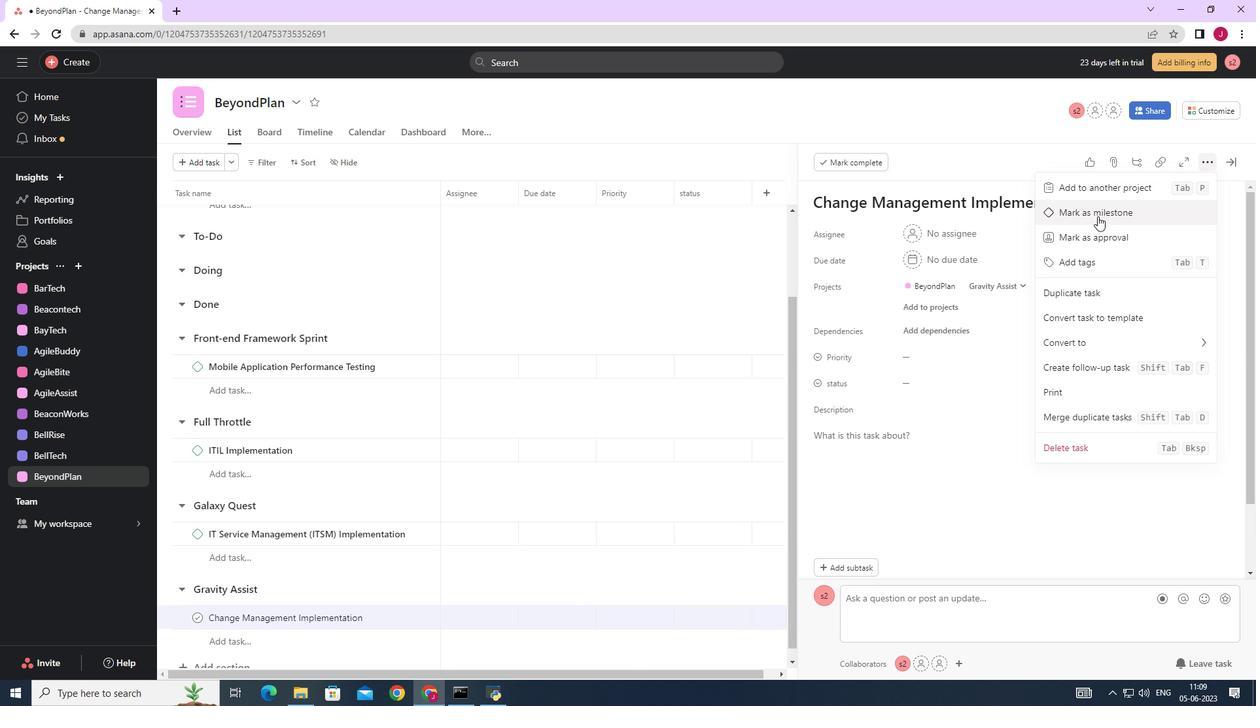 
Action: Mouse pressed left at (1098, 213)
Screenshot: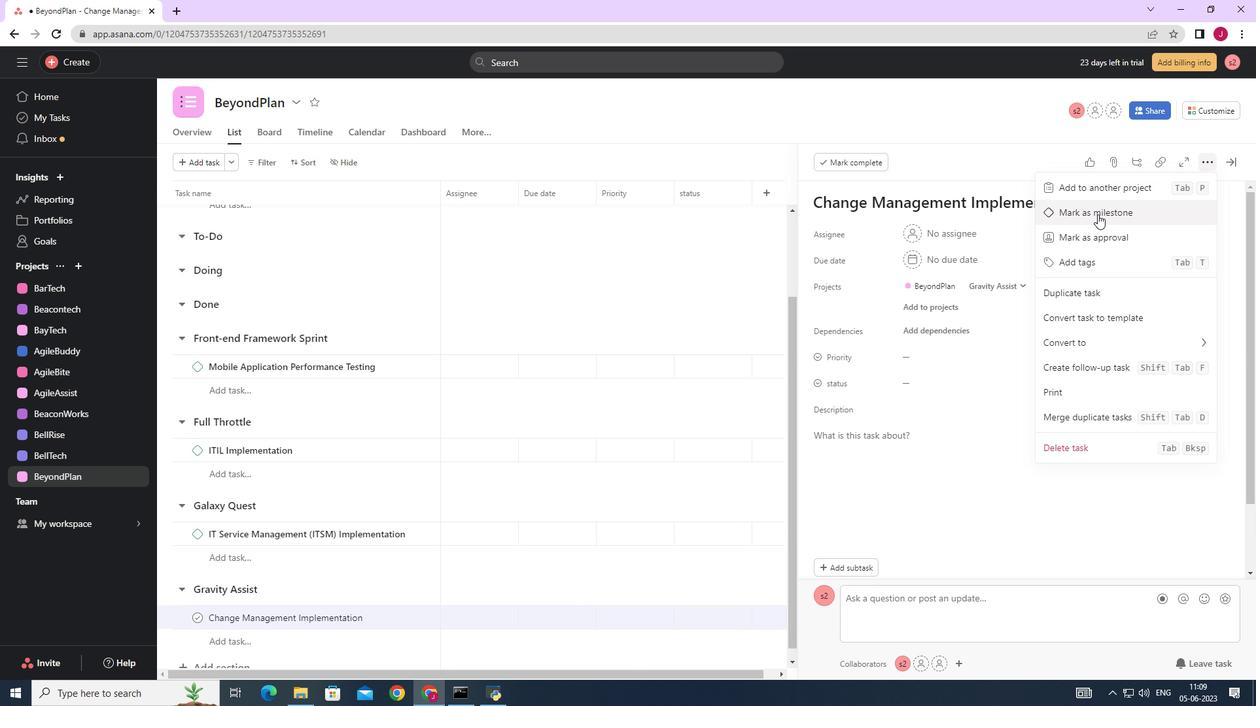 
Action: Mouse moved to (1235, 159)
Screenshot: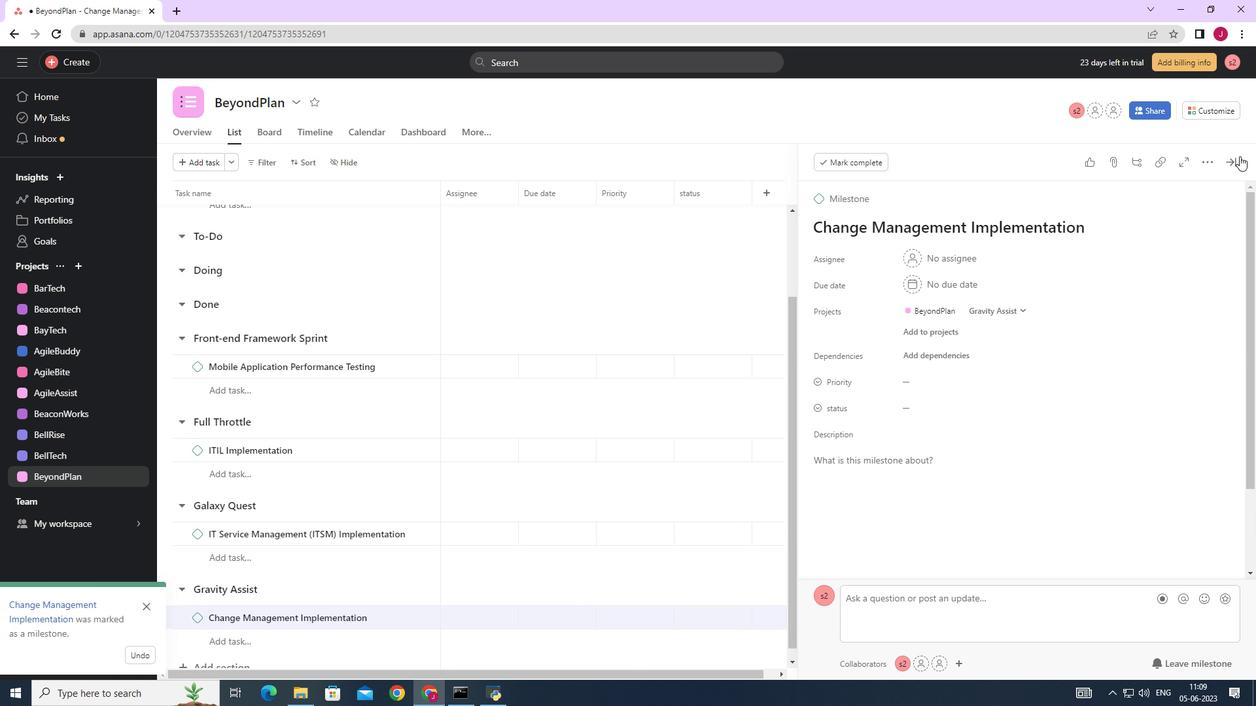
Action: Mouse pressed left at (1235, 159)
Screenshot: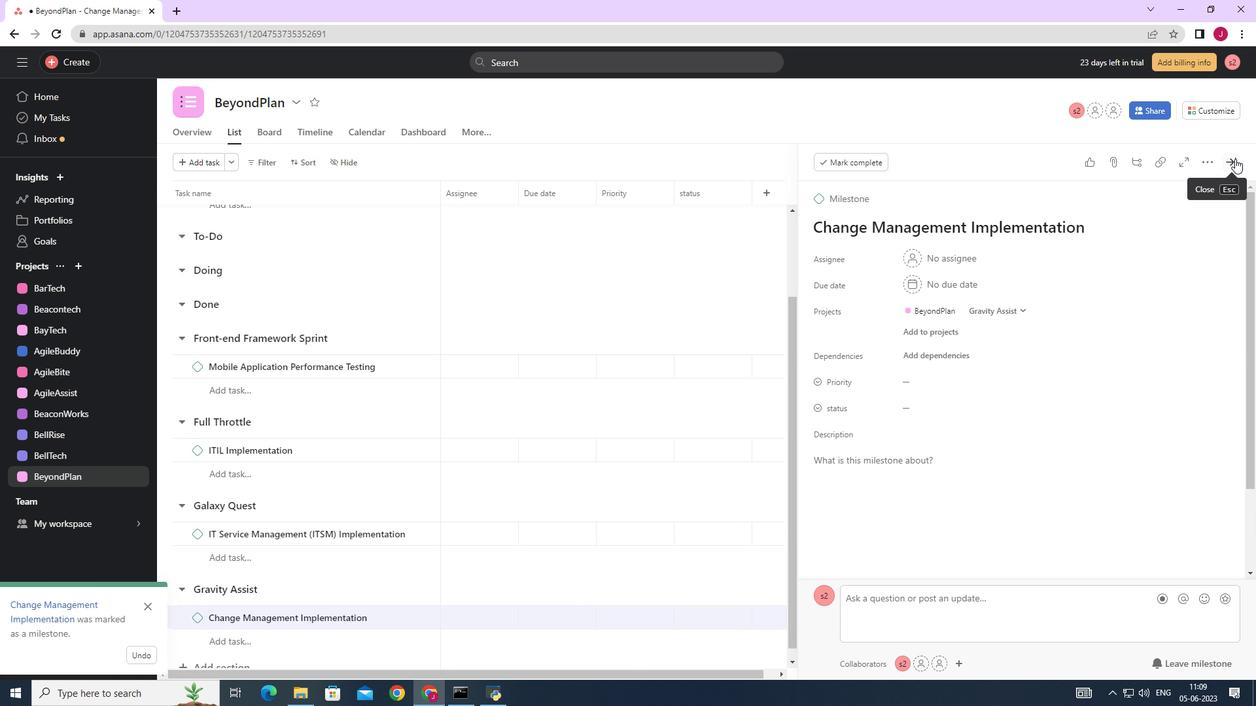 
Action: Mouse moved to (1233, 160)
Screenshot: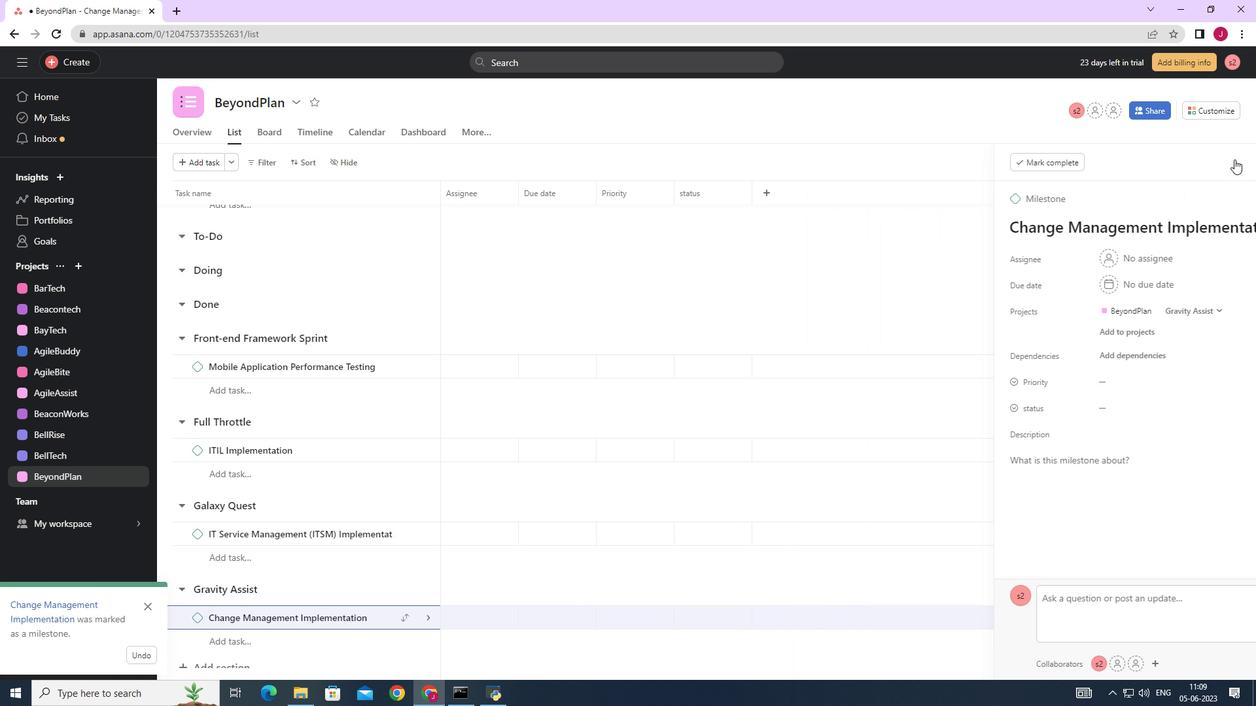 
